 Task: Add Attachment from "Attach a link" to Card Card0000000072 in Board Board0000000018 in Workspace WS0000000006 in Trello. Add Cover Red to Card Card0000000072 in Board Board0000000018 in Workspace WS0000000006 in Trello. Add "Join Card" Button Button0000000072  to Card Card0000000072 in Board Board0000000018 in Workspace WS0000000006 in Trello. Add Description DS0000000072 to Card Card0000000072 in Board Board0000000018 in Workspace WS0000000006 in Trello. Add Comment CM0000000072 to Card Card0000000072 in Board Board0000000018 in Workspace WS0000000006 in Trello
Action: Mouse moved to (350, 396)
Screenshot: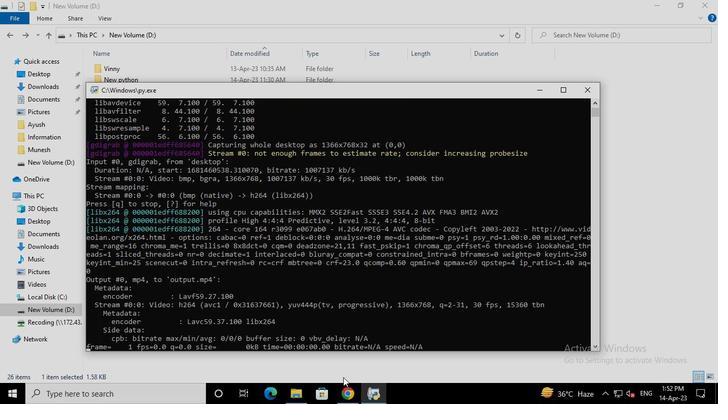 
Action: Mouse pressed left at (350, 396)
Screenshot: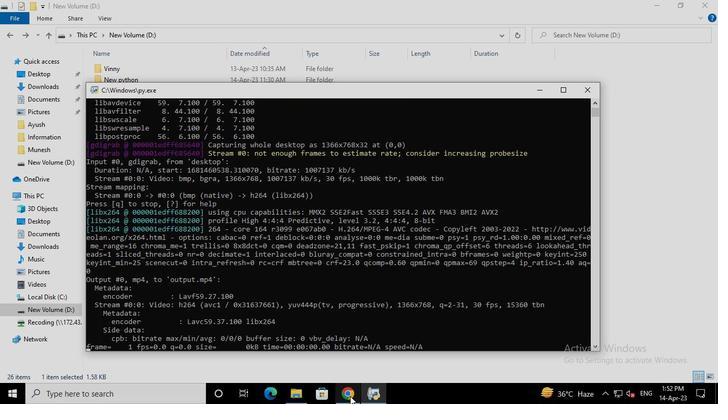 
Action: Mouse moved to (361, 274)
Screenshot: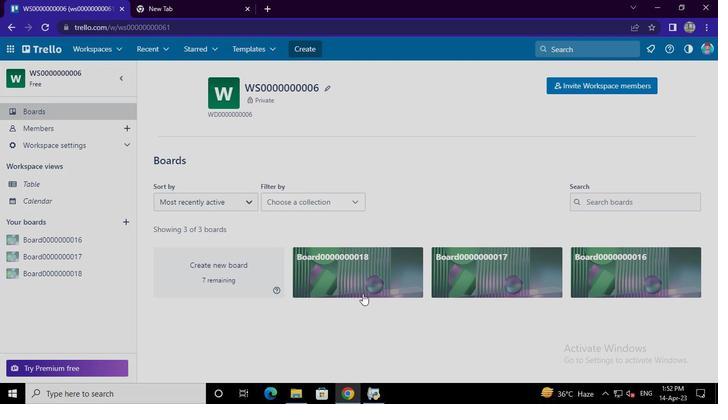 
Action: Mouse pressed left at (361, 274)
Screenshot: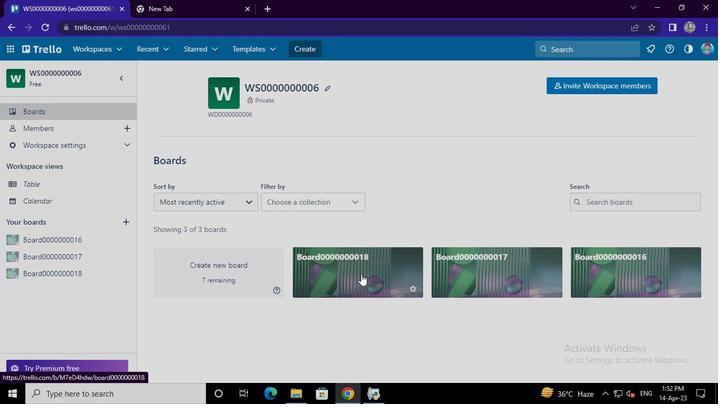 
Action: Mouse moved to (266, 309)
Screenshot: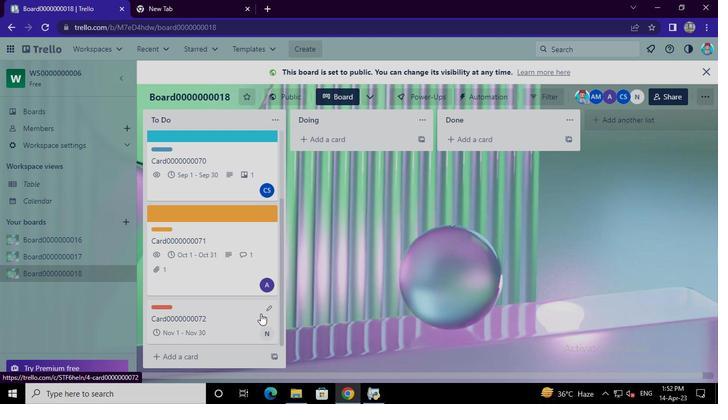 
Action: Mouse pressed left at (266, 309)
Screenshot: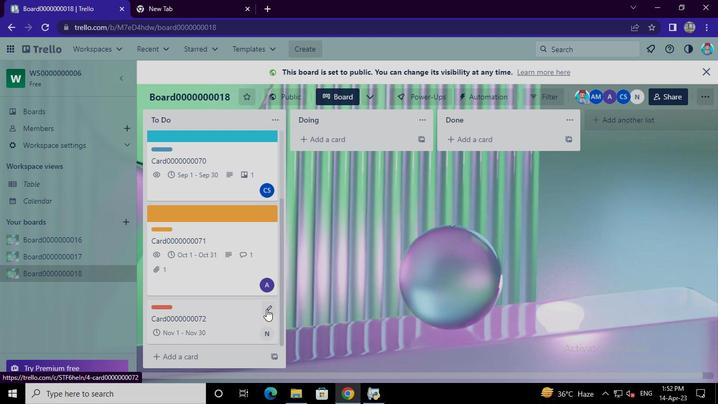 
Action: Mouse moved to (305, 237)
Screenshot: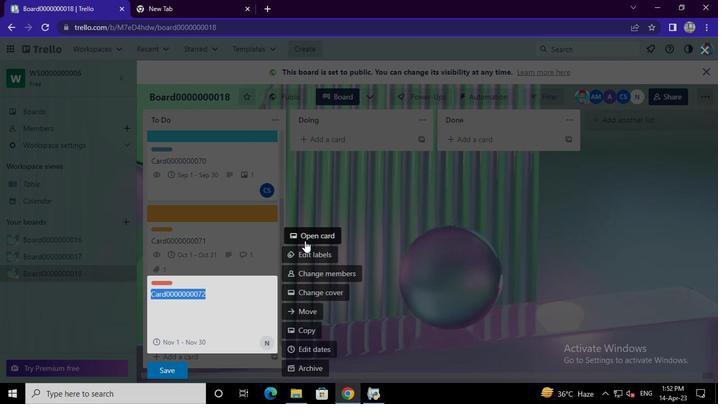 
Action: Mouse pressed left at (305, 237)
Screenshot: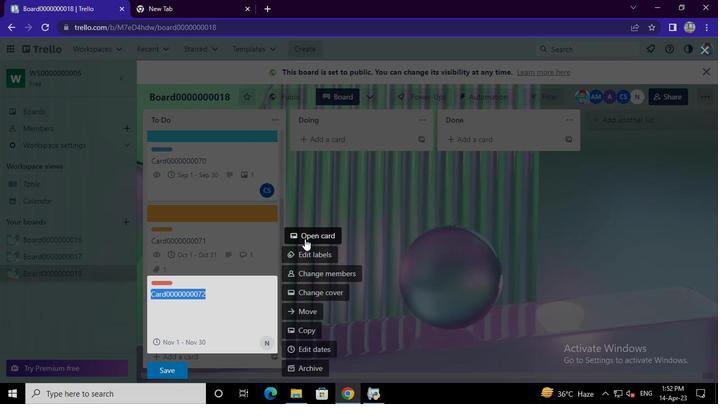 
Action: Mouse moved to (478, 255)
Screenshot: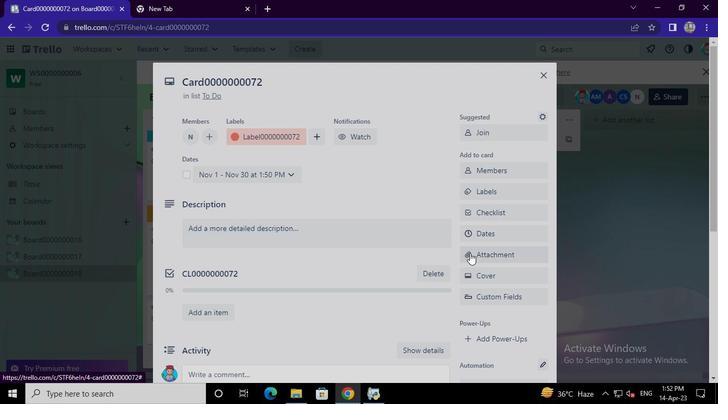 
Action: Mouse pressed left at (478, 255)
Screenshot: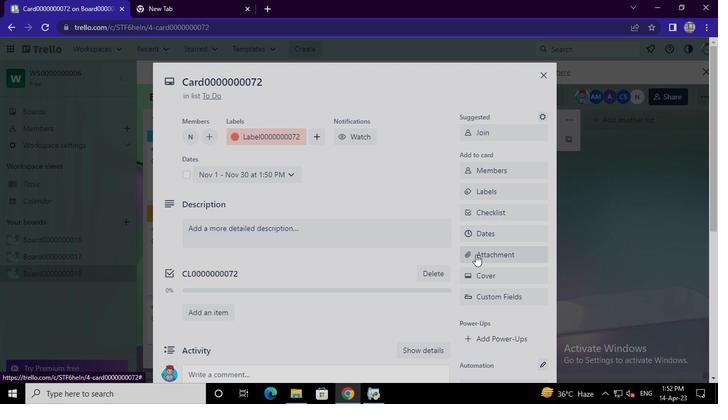 
Action: Mouse moved to (495, 223)
Screenshot: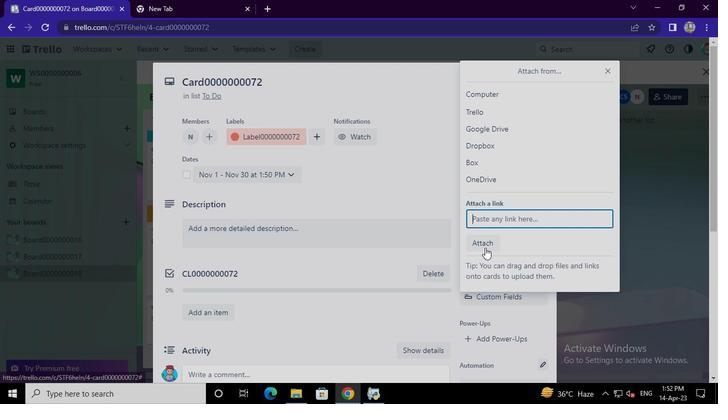 
Action: Mouse pressed left at (495, 223)
Screenshot: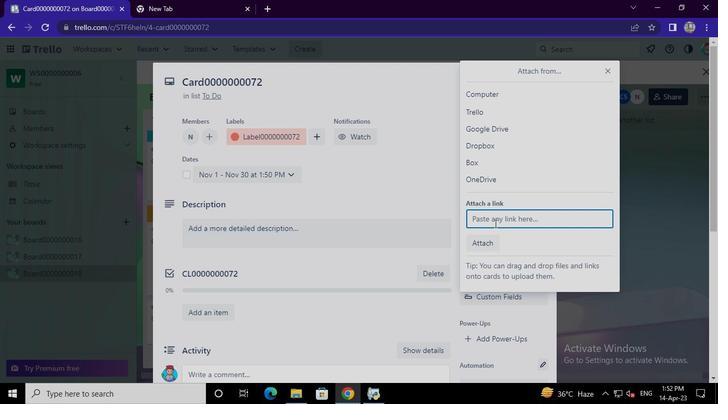 
Action: Mouse moved to (502, 219)
Screenshot: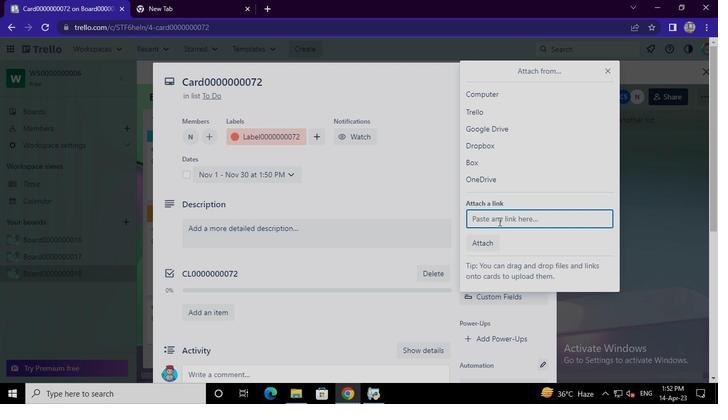 
Action: Keyboard Key.ctrl_l
Screenshot: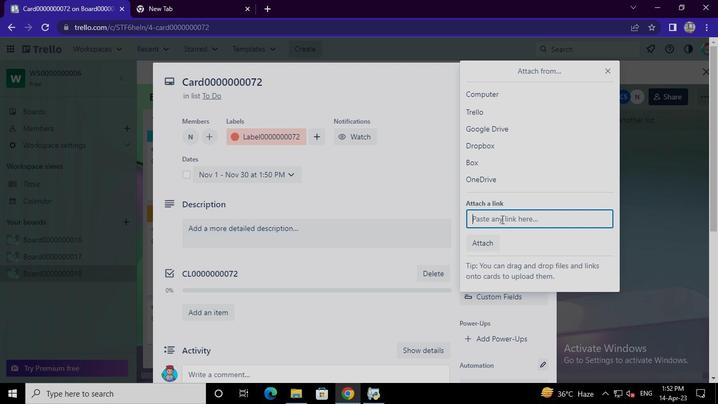 
Action: Keyboard \x16
Screenshot: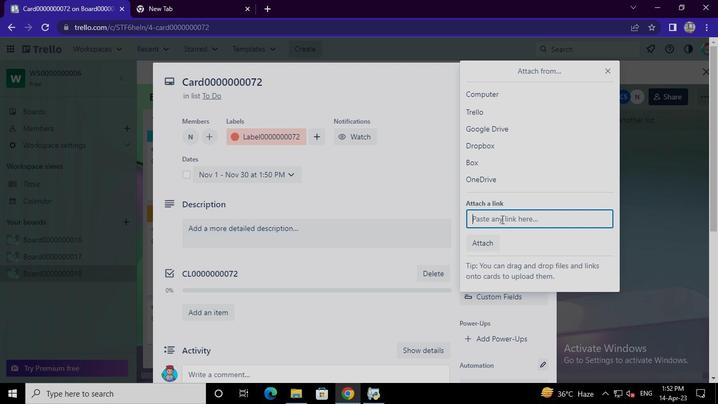 
Action: Mouse moved to (489, 282)
Screenshot: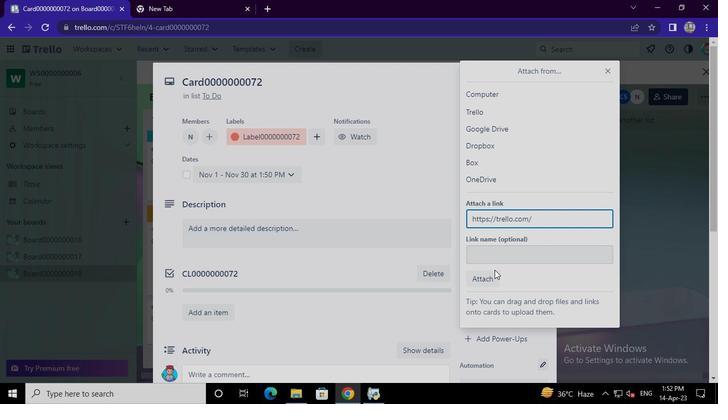 
Action: Mouse pressed left at (489, 282)
Screenshot: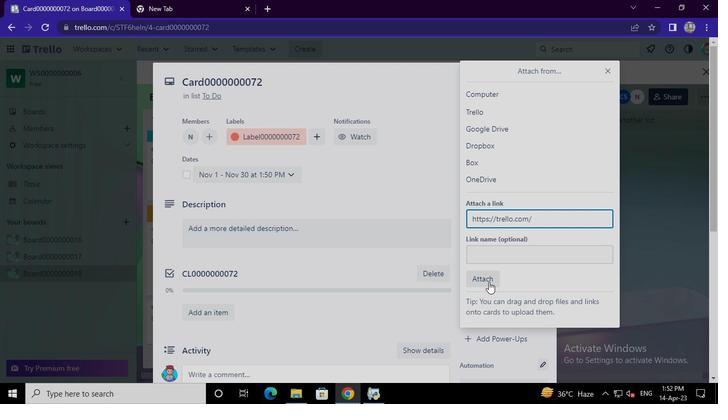 
Action: Mouse moved to (489, 279)
Screenshot: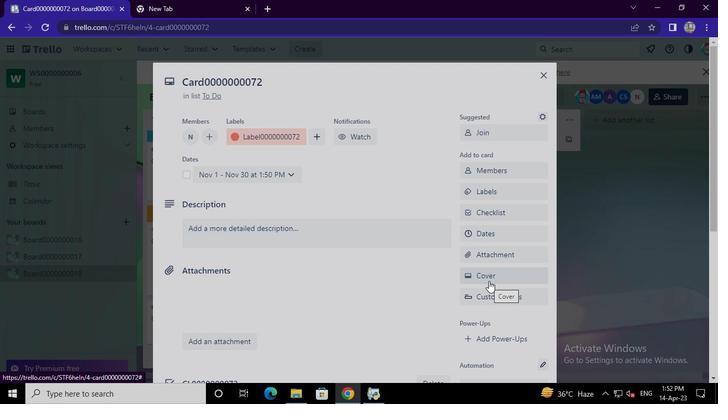 
Action: Mouse pressed left at (489, 279)
Screenshot: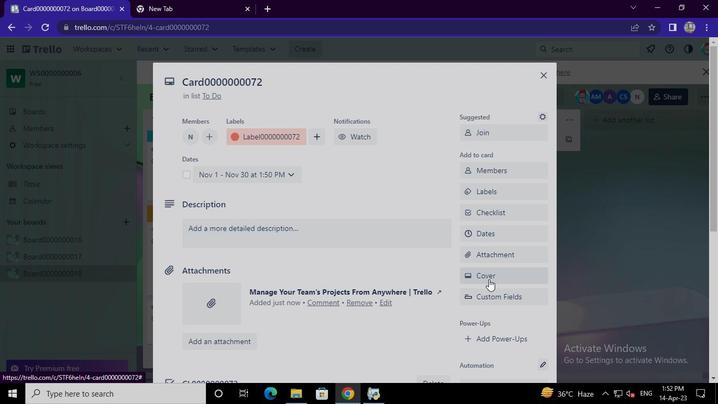 
Action: Mouse moved to (568, 167)
Screenshot: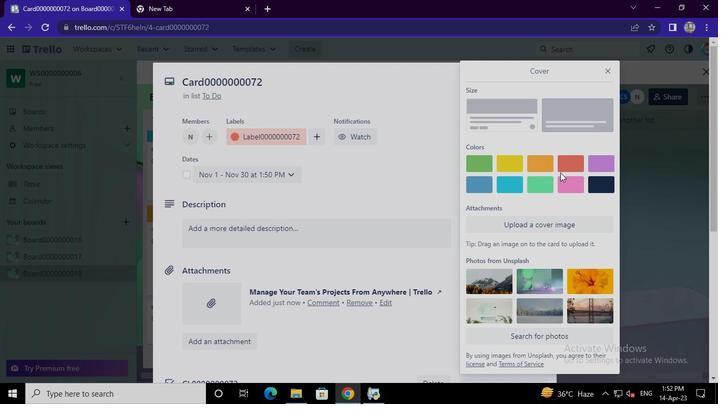 
Action: Mouse pressed left at (568, 167)
Screenshot: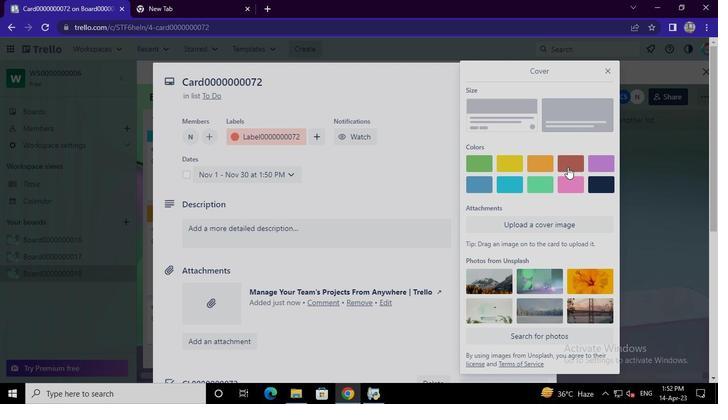 
Action: Mouse moved to (609, 69)
Screenshot: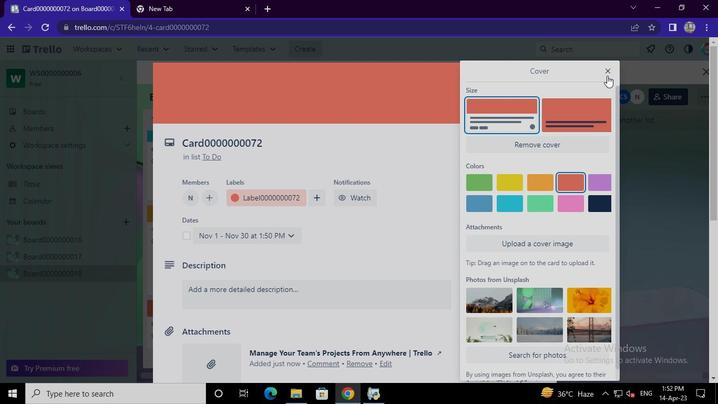 
Action: Mouse pressed left at (609, 69)
Screenshot: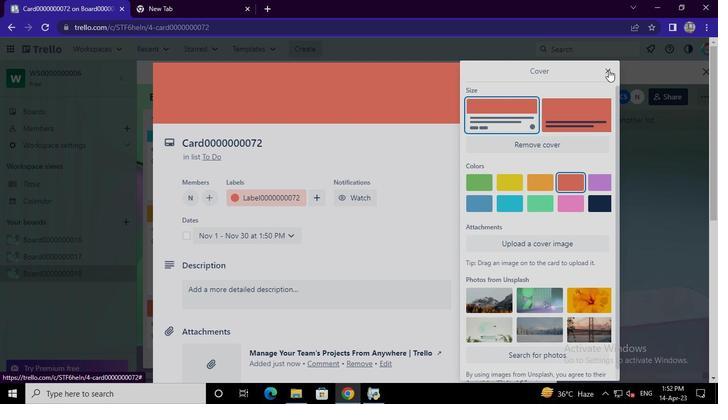 
Action: Mouse moved to (490, 282)
Screenshot: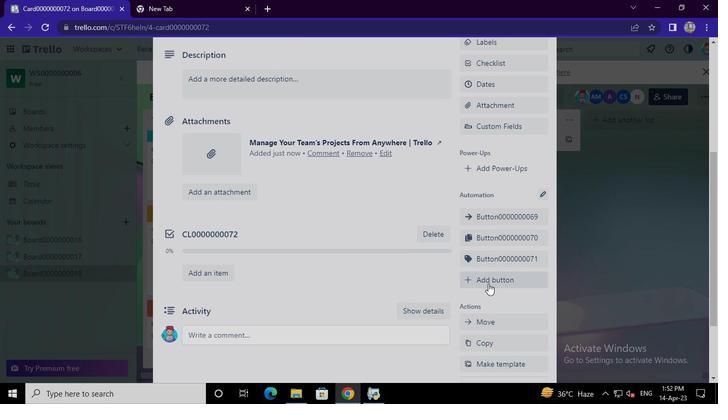 
Action: Mouse pressed left at (490, 282)
Screenshot: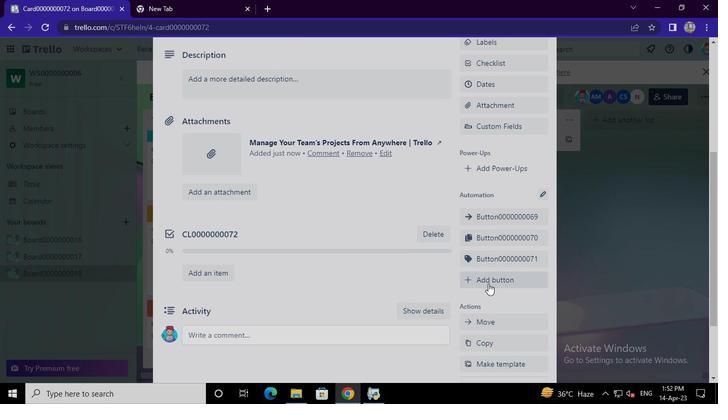 
Action: Mouse moved to (511, 185)
Screenshot: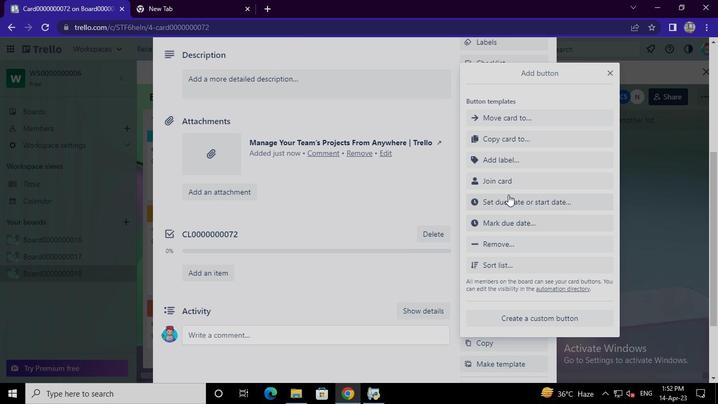 
Action: Mouse pressed left at (511, 185)
Screenshot: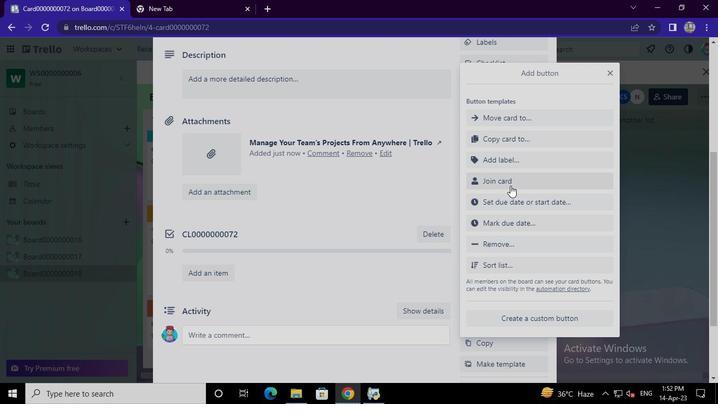 
Action: Mouse moved to (514, 136)
Screenshot: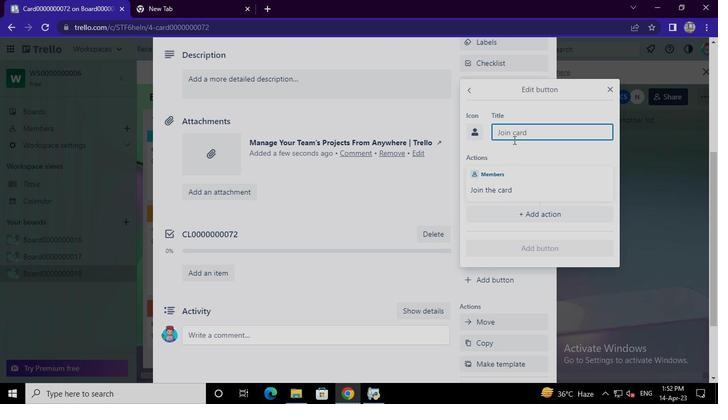 
Action: Mouse pressed left at (514, 136)
Screenshot: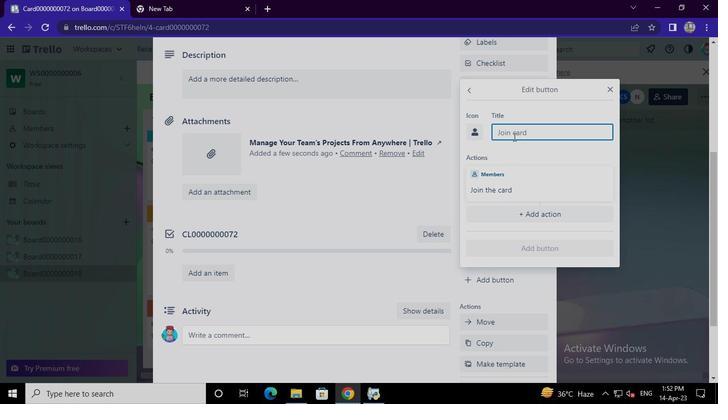 
Action: Mouse moved to (514, 133)
Screenshot: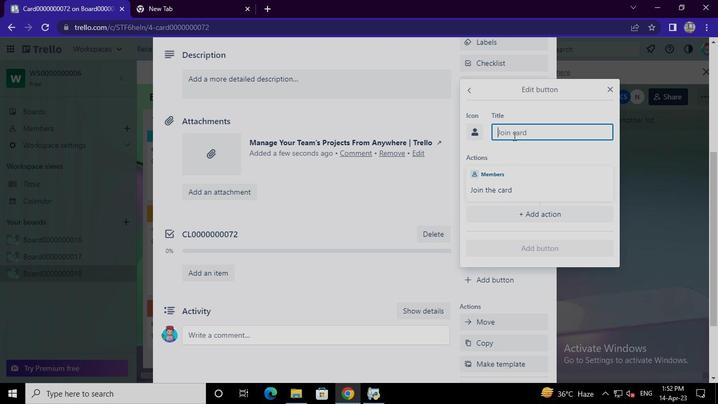 
Action: Keyboard Key.shift
Screenshot: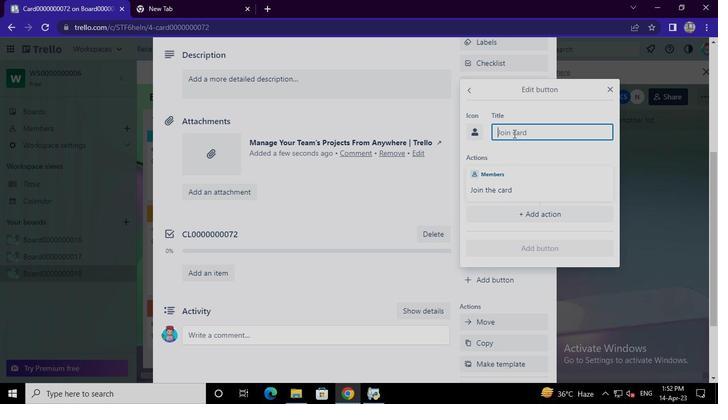 
Action: Keyboard B
Screenshot: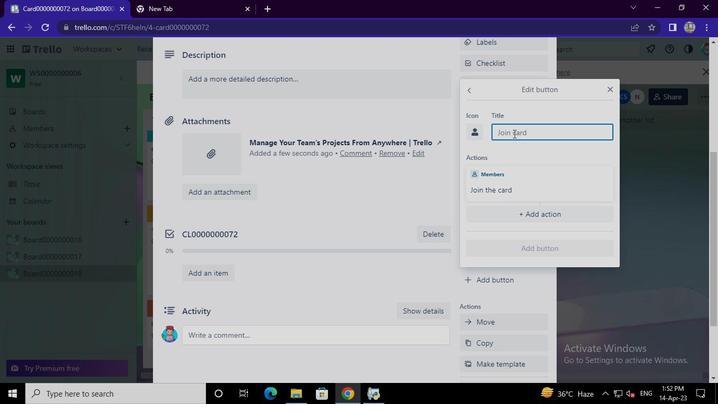 
Action: Keyboard u
Screenshot: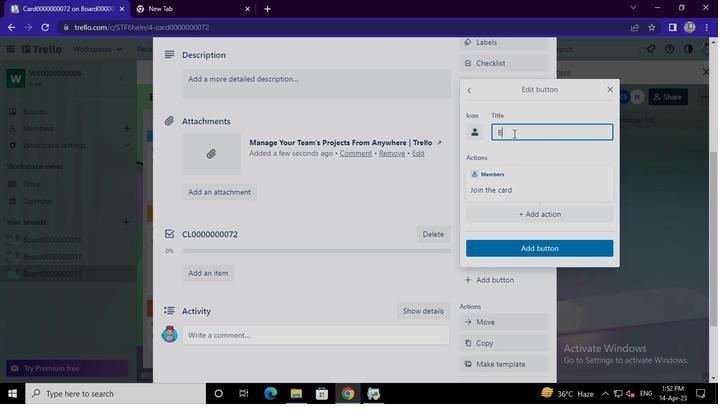 
Action: Keyboard t
Screenshot: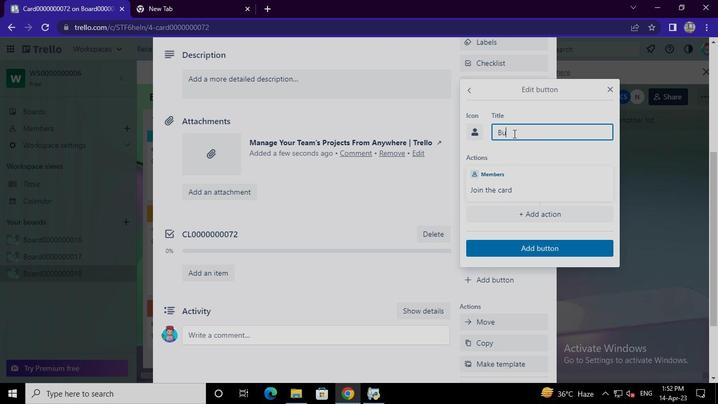 
Action: Keyboard t
Screenshot: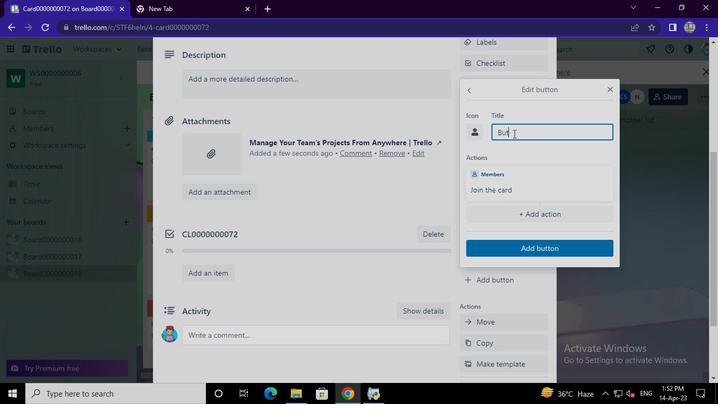 
Action: Keyboard o
Screenshot: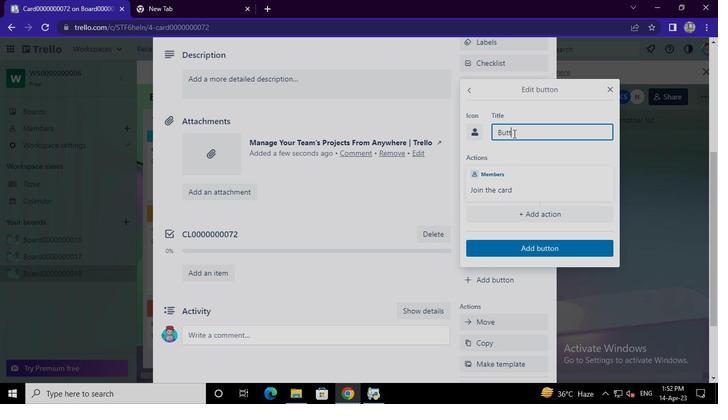 
Action: Keyboard m
Screenshot: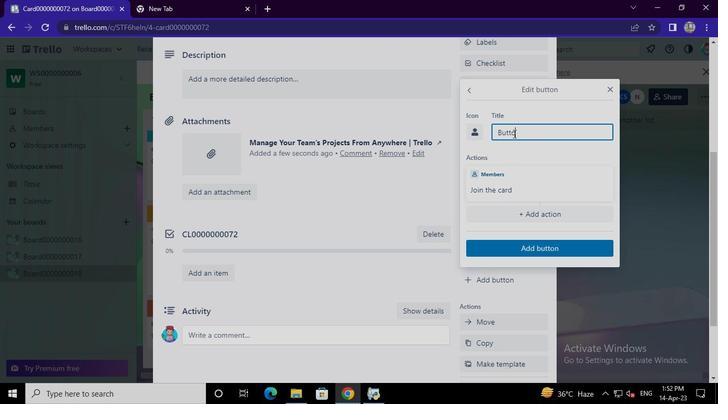 
Action: Keyboard Key.backspace
Screenshot: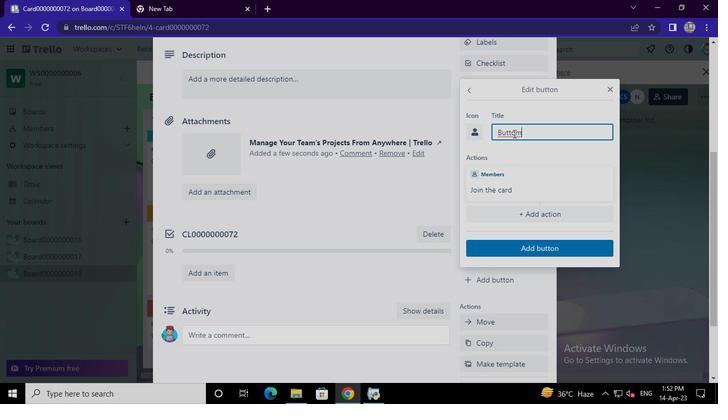 
Action: Keyboard n
Screenshot: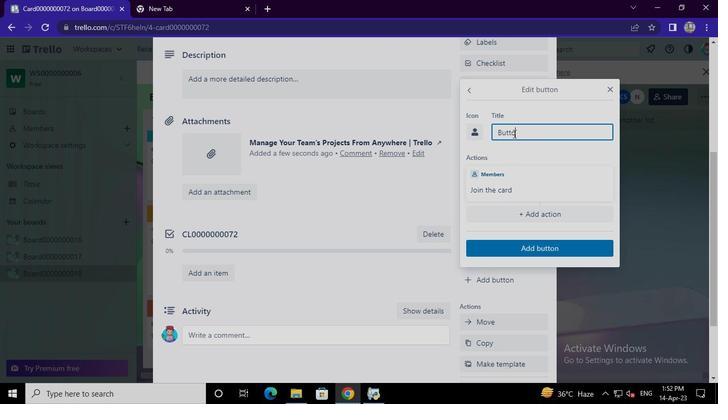 
Action: Keyboard <96>
Screenshot: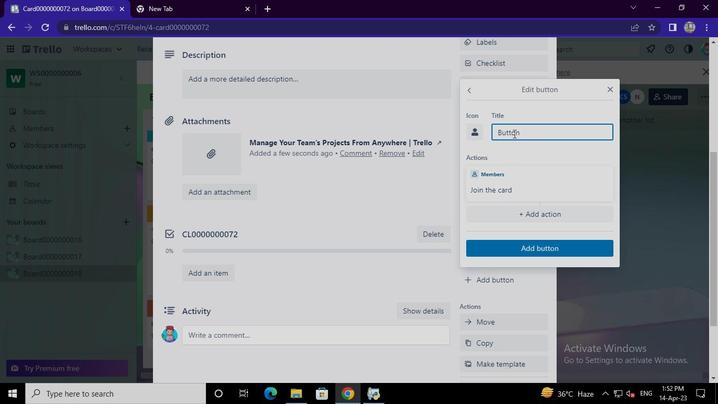 
Action: Keyboard <96>
Screenshot: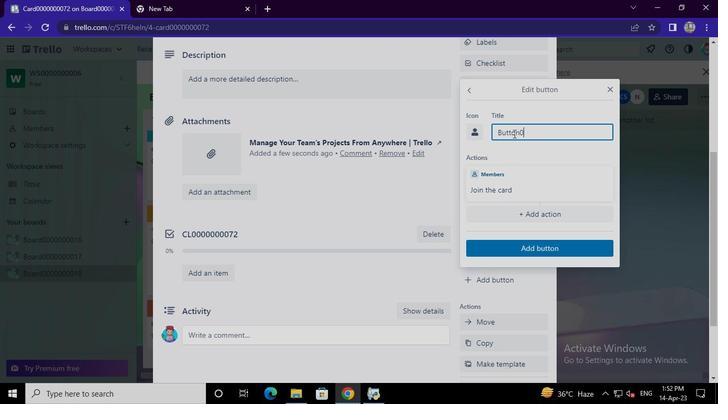 
Action: Keyboard <96>
Screenshot: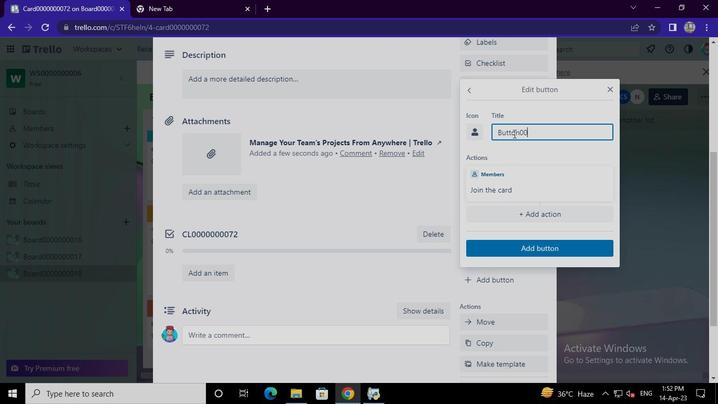 
Action: Keyboard <96>
Screenshot: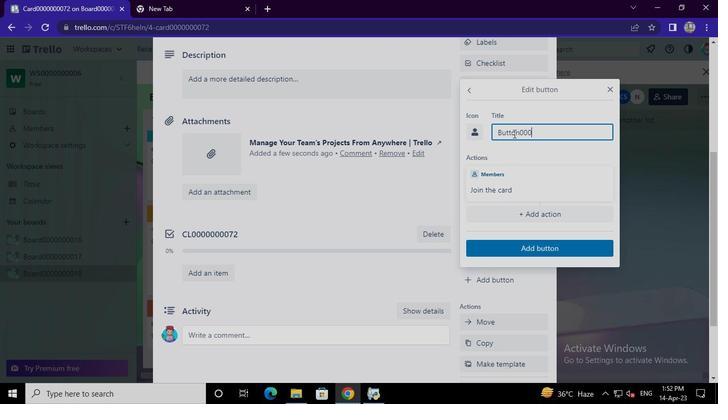 
Action: Keyboard <96>
Screenshot: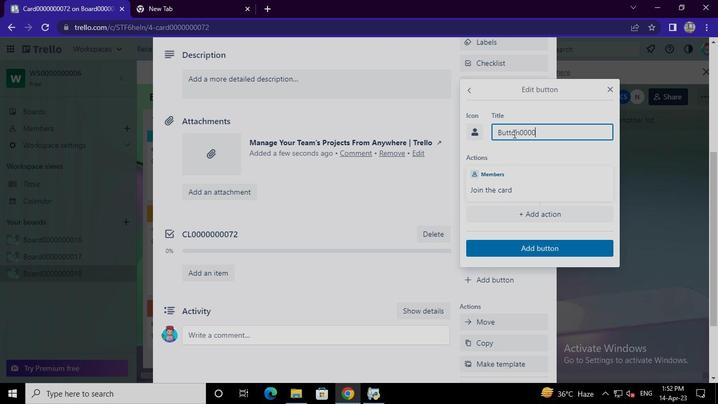 
Action: Keyboard <96>
Screenshot: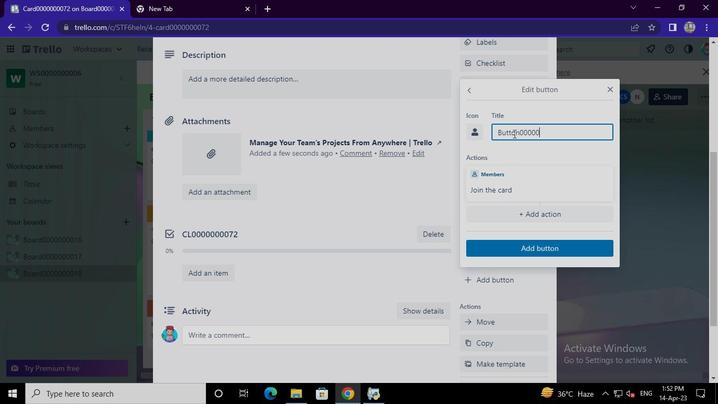 
Action: Keyboard <96>
Screenshot: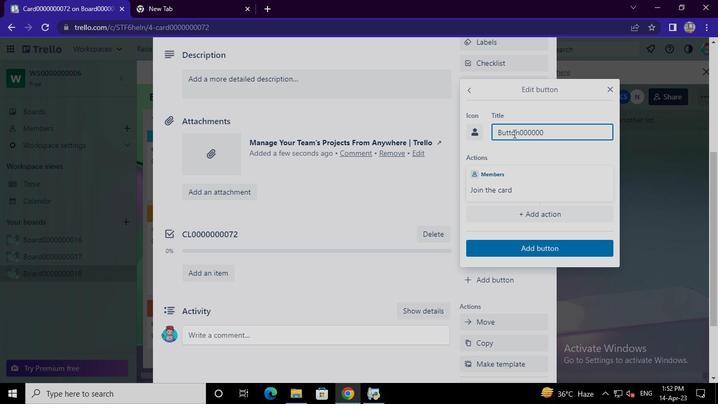 
Action: Keyboard <96>
Screenshot: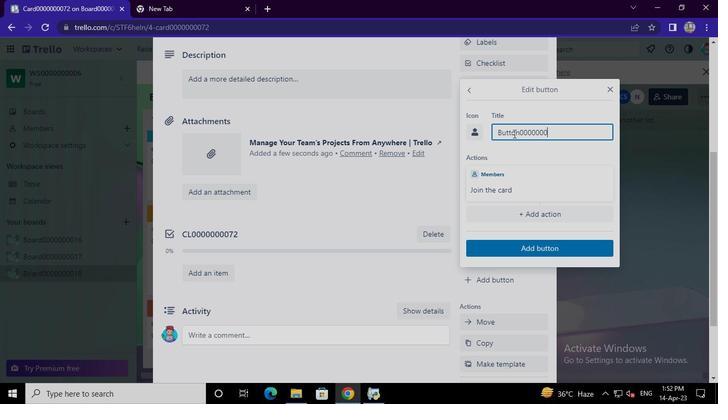 
Action: Keyboard <103>
Screenshot: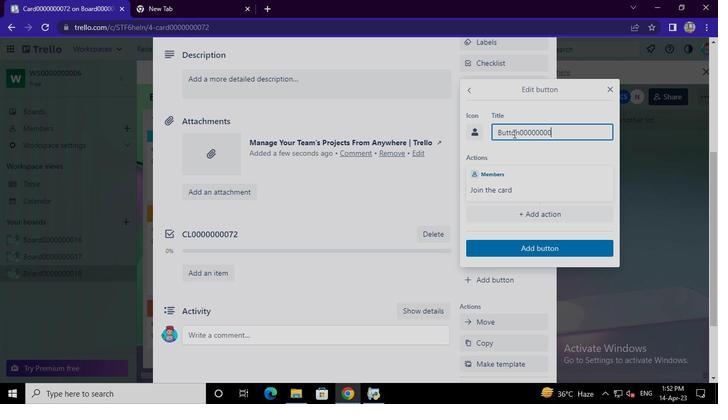 
Action: Keyboard <98>
Screenshot: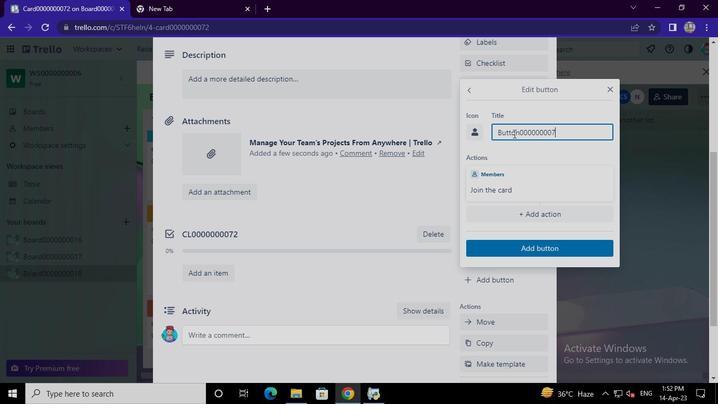 
Action: Mouse moved to (529, 244)
Screenshot: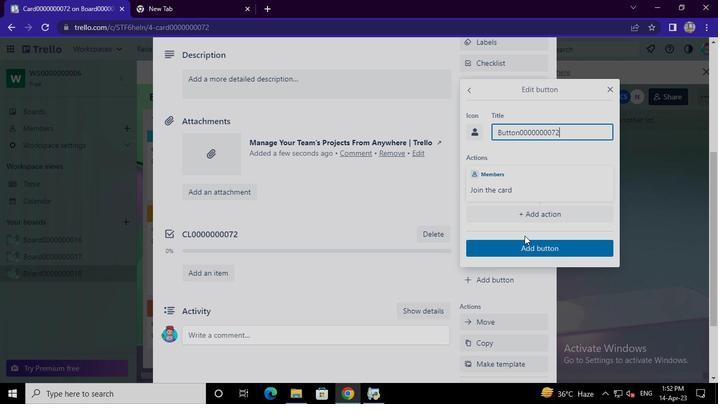 
Action: Mouse pressed left at (529, 244)
Screenshot: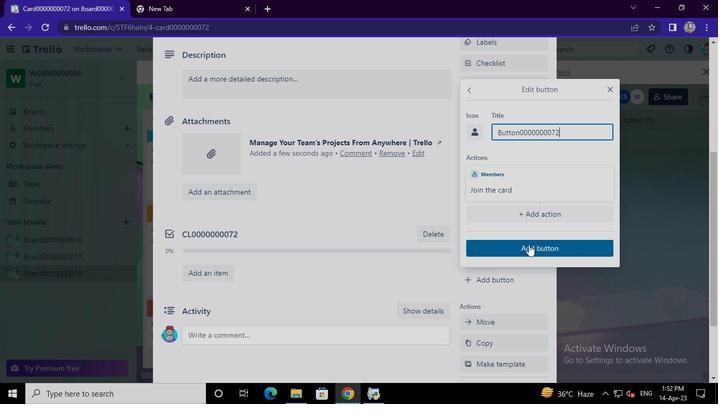 
Action: Mouse moved to (276, 136)
Screenshot: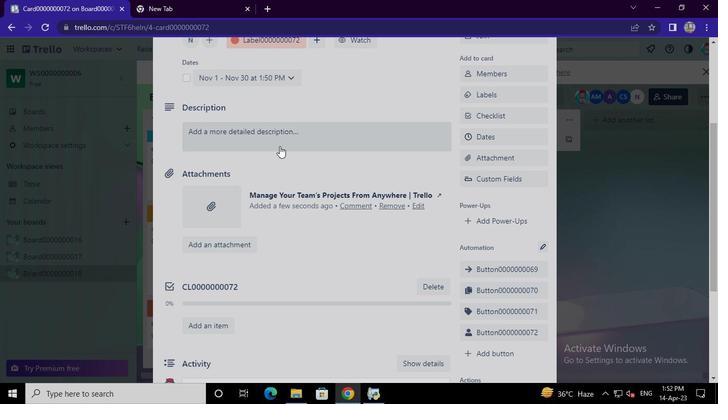 
Action: Mouse pressed left at (276, 136)
Screenshot: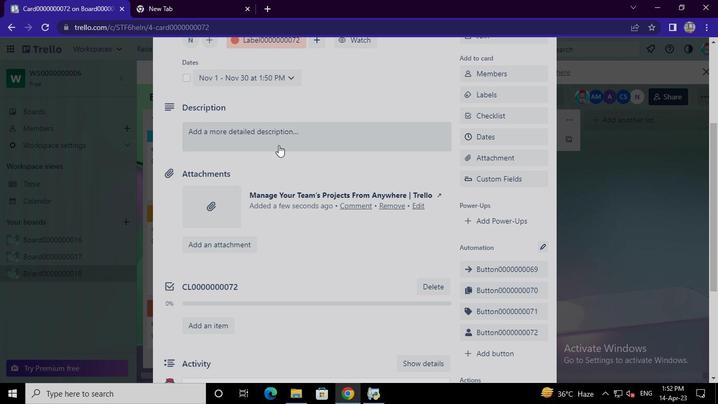 
Action: Mouse moved to (273, 165)
Screenshot: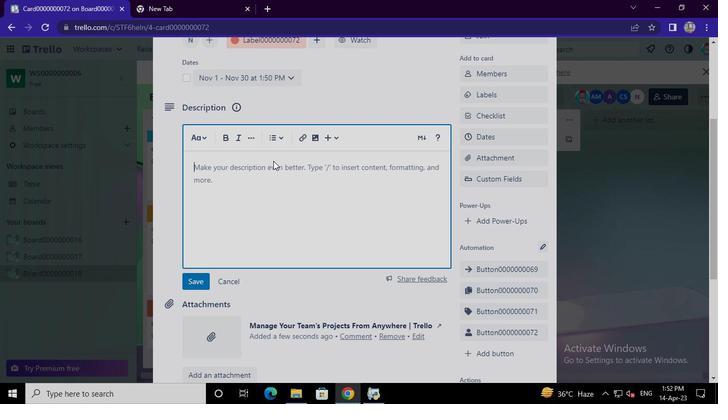 
Action: Mouse pressed left at (273, 165)
Screenshot: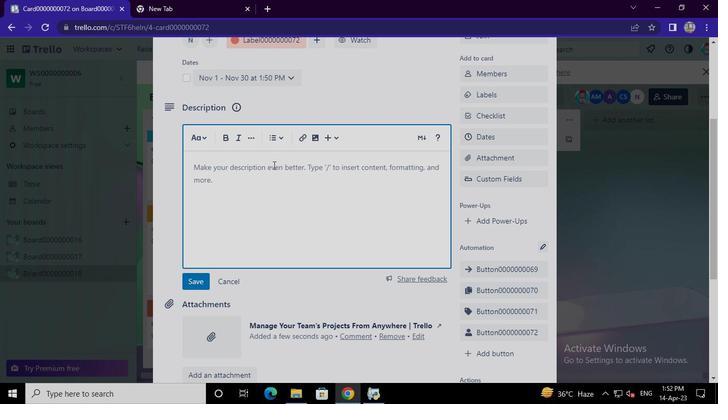 
Action: Keyboard Key.shift
Screenshot: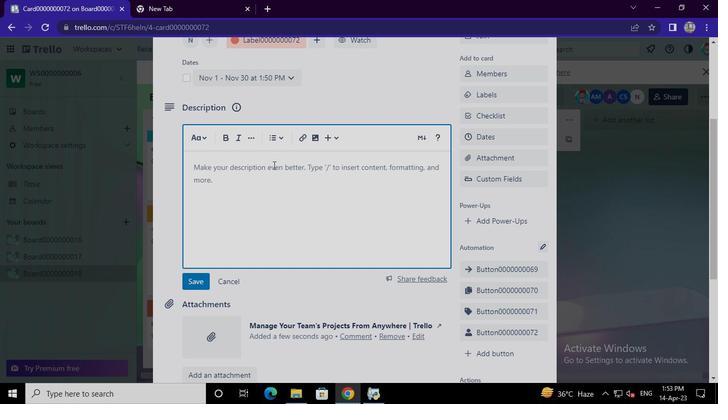 
Action: Keyboard D
Screenshot: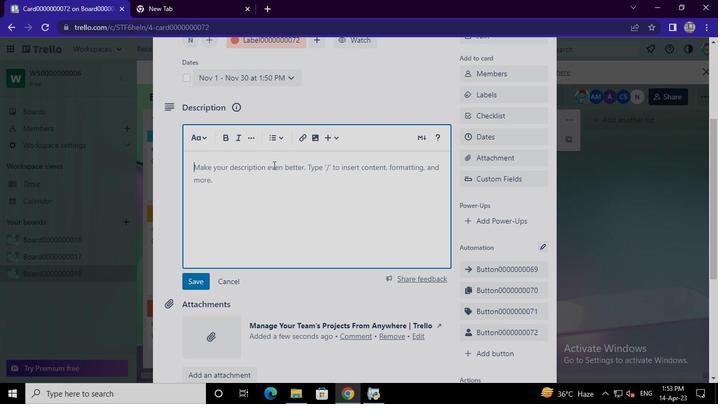 
Action: Keyboard S
Screenshot: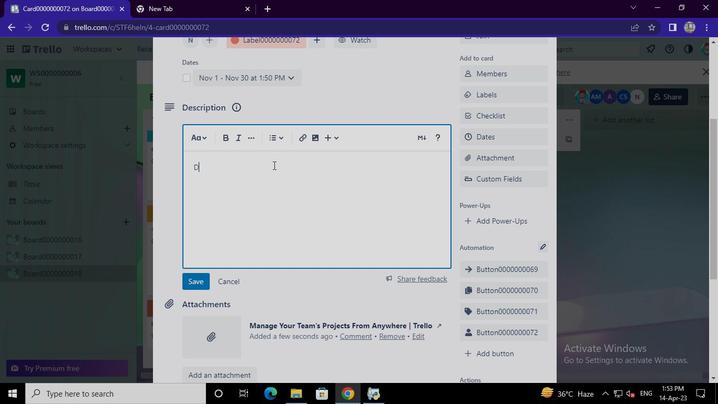 
Action: Keyboard <96>
Screenshot: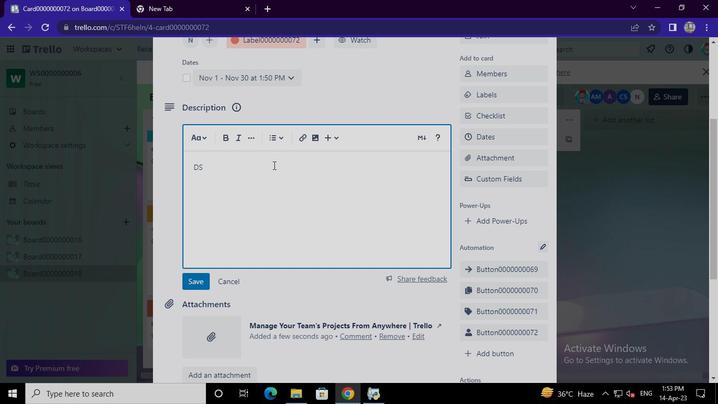 
Action: Keyboard <96>
Screenshot: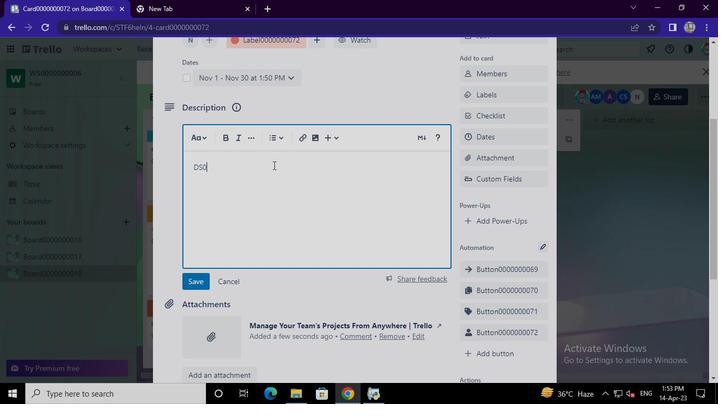 
Action: Keyboard <96>
Screenshot: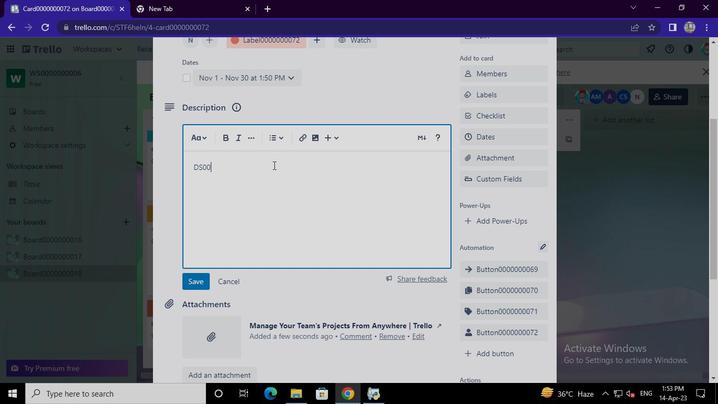 
Action: Keyboard <96>
Screenshot: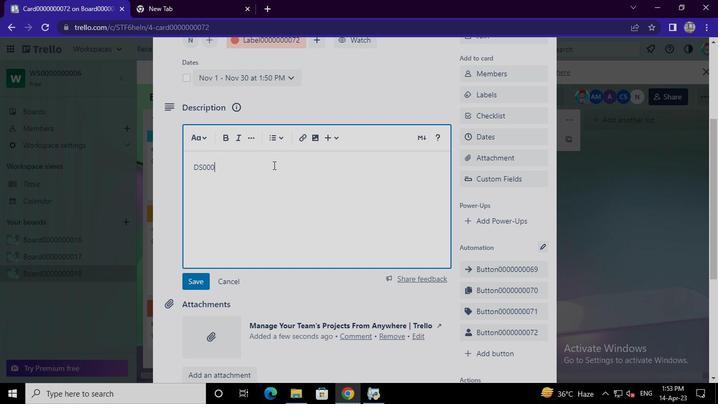 
Action: Keyboard <96>
Screenshot: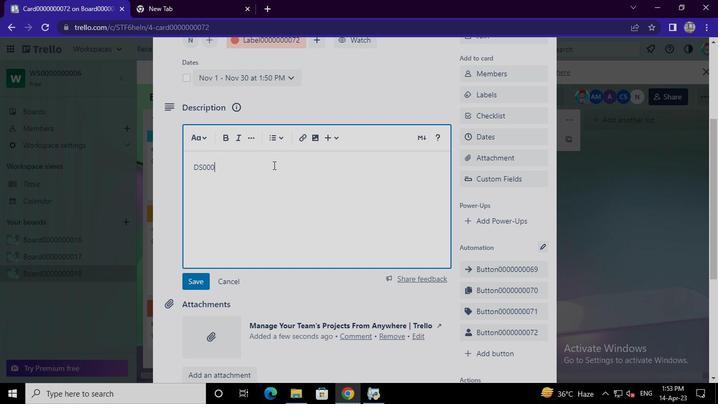 
Action: Keyboard <96>
Screenshot: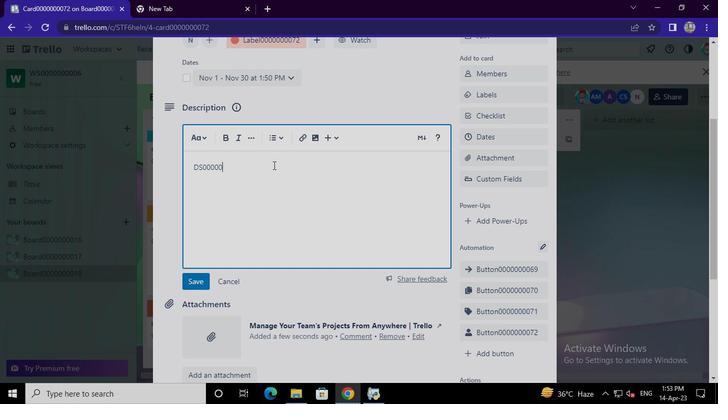 
Action: Keyboard <96>
Screenshot: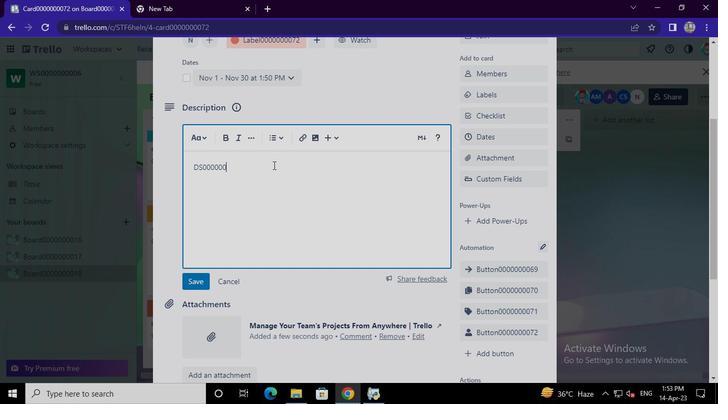 
Action: Keyboard <96>
Screenshot: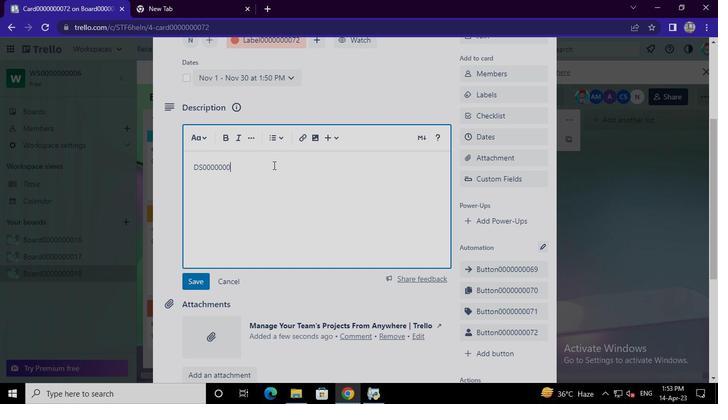 
Action: Keyboard <103>
Screenshot: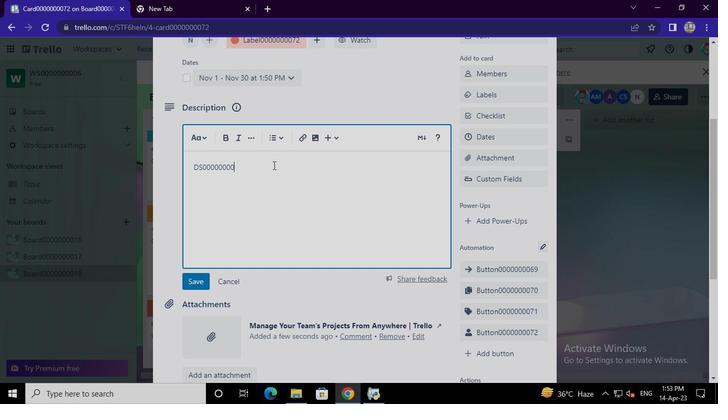 
Action: Keyboard <98>
Screenshot: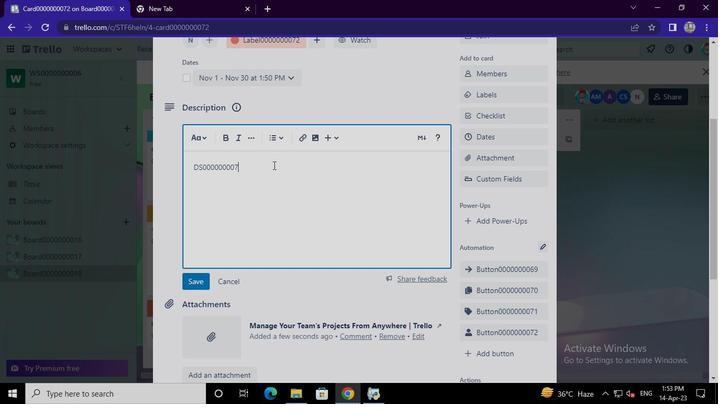 
Action: Mouse moved to (197, 278)
Screenshot: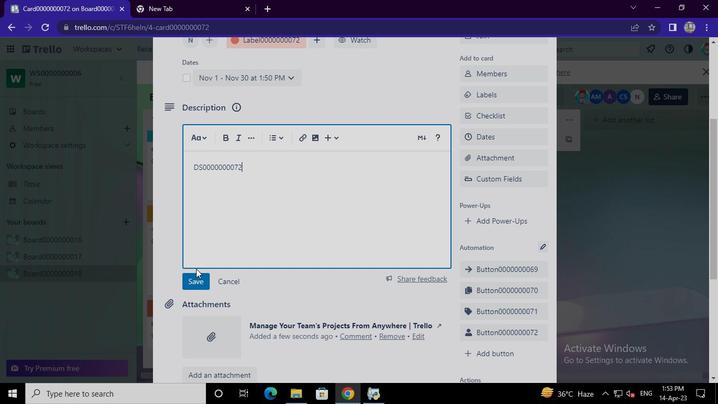 
Action: Mouse pressed left at (197, 278)
Screenshot: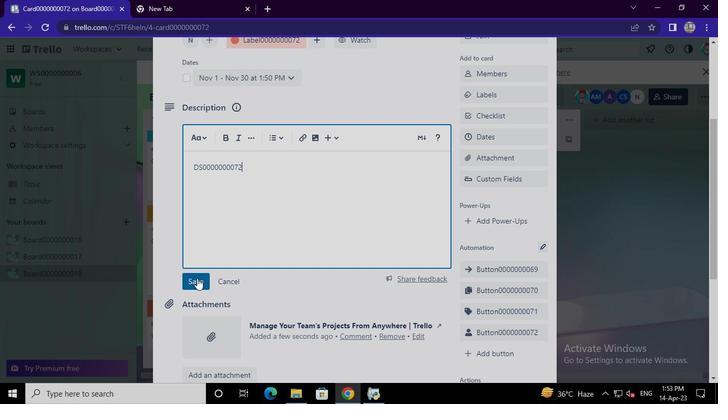 
Action: Mouse moved to (208, 268)
Screenshot: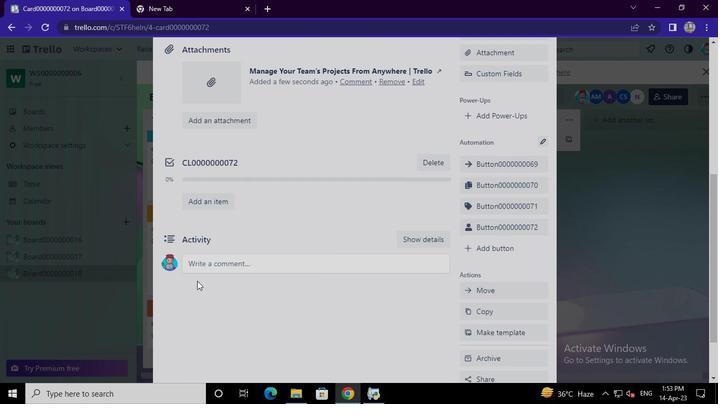 
Action: Mouse pressed left at (208, 268)
Screenshot: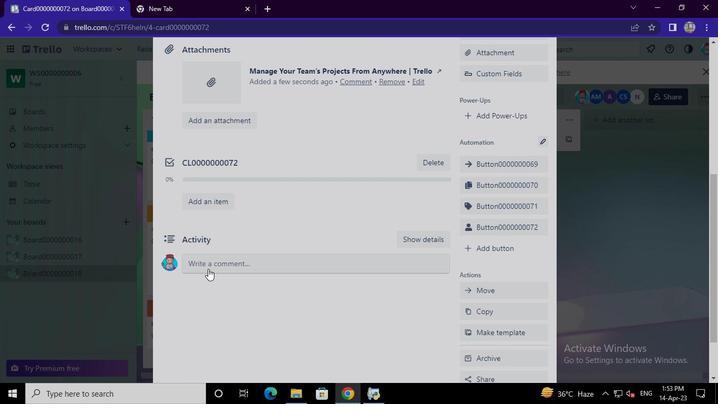 
Action: Mouse moved to (209, 265)
Screenshot: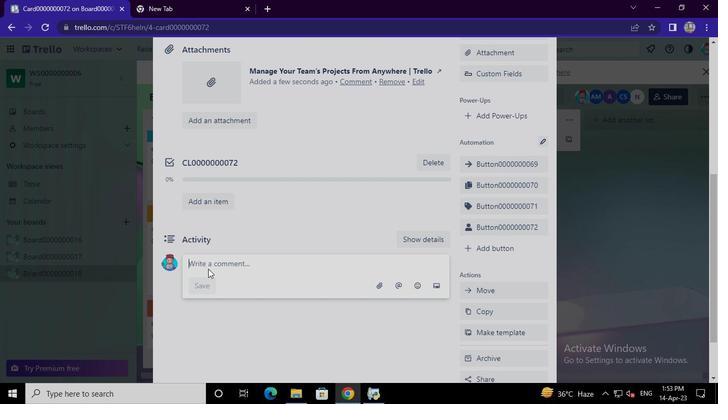 
Action: Mouse pressed left at (209, 265)
Screenshot: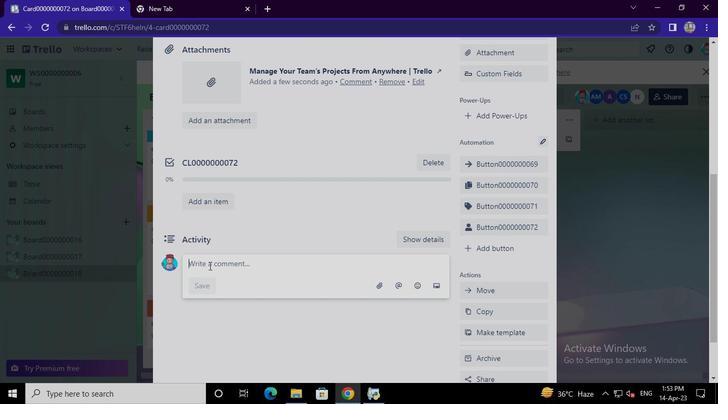 
Action: Mouse moved to (209, 265)
Screenshot: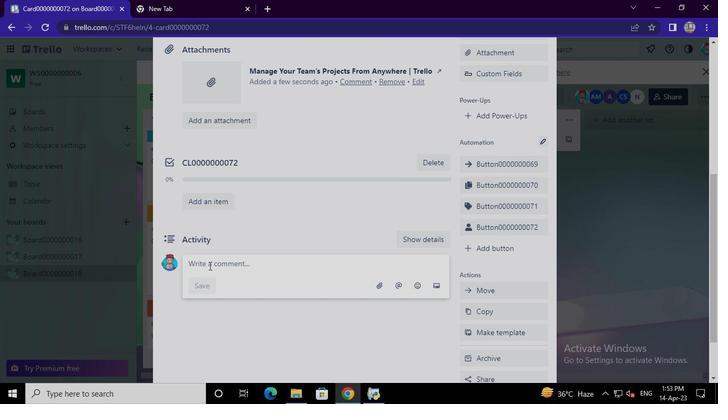 
Action: Keyboard Key.shift
Screenshot: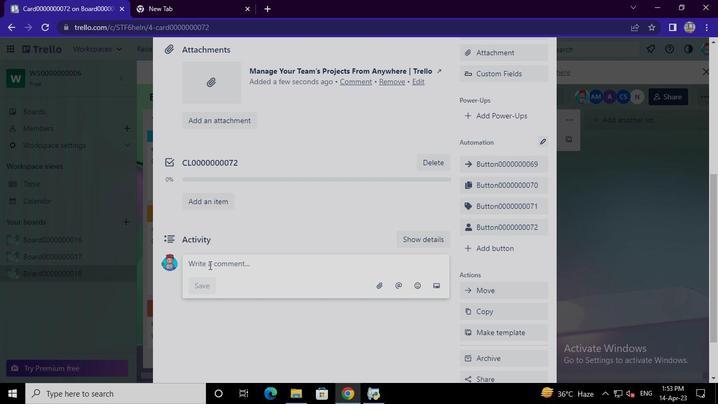 
Action: Keyboard Key.shift
Screenshot: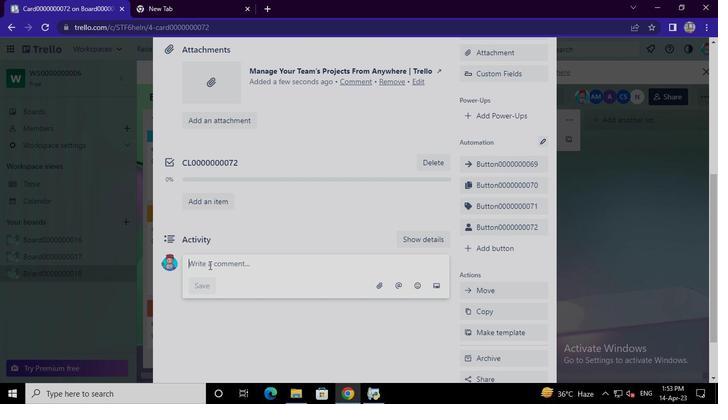 
Action: Keyboard Key.shift
Screenshot: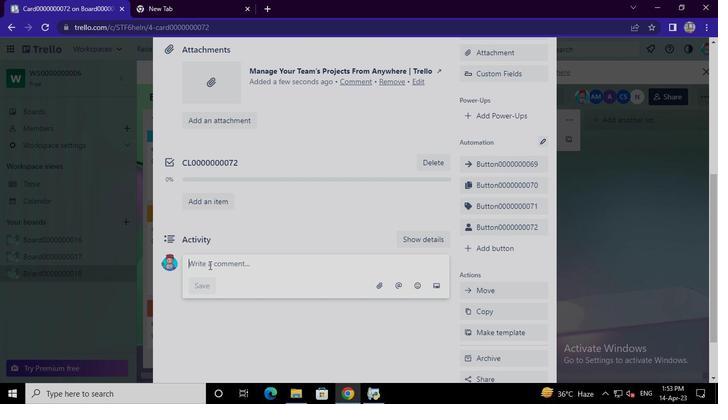
Action: Keyboard Key.shift
Screenshot: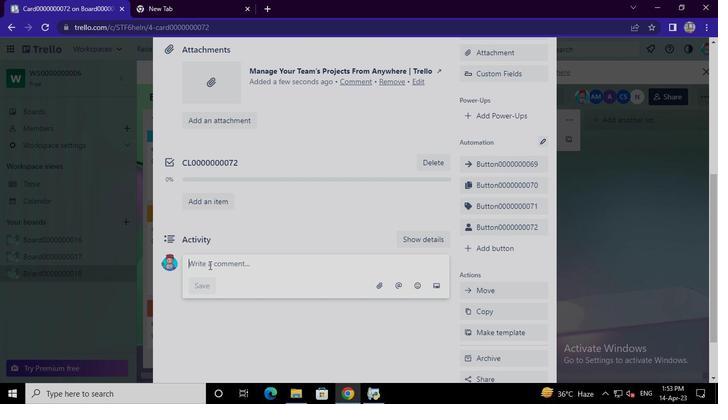 
Action: Keyboard Key.shift
Screenshot: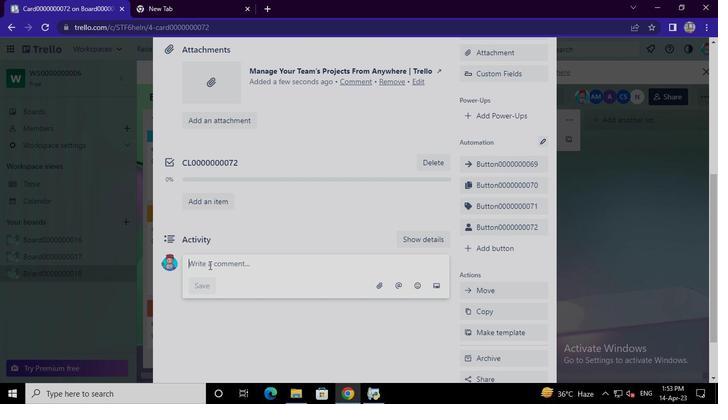 
Action: Keyboard Key.shift
Screenshot: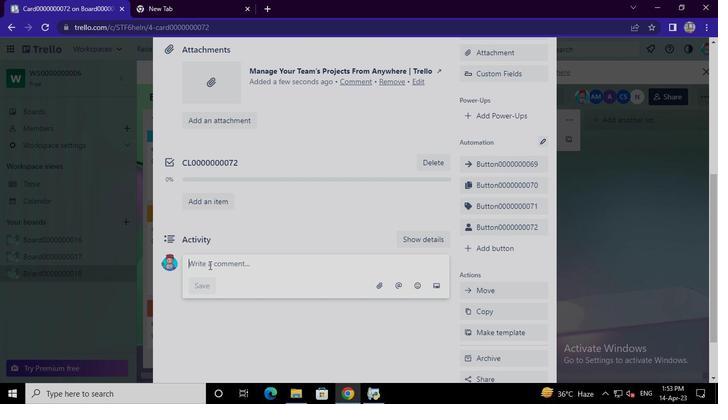
Action: Keyboard Key.shift
Screenshot: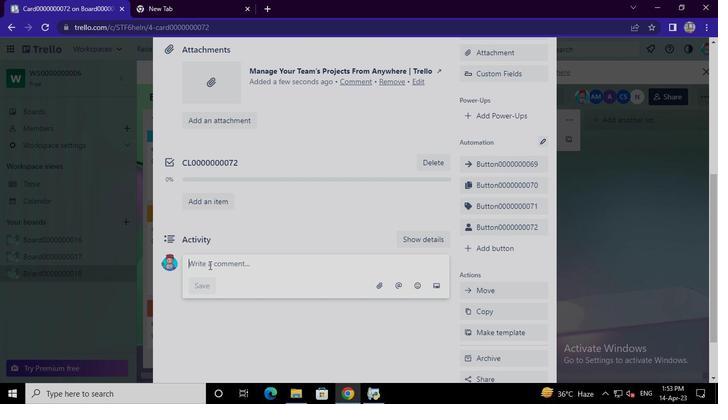 
Action: Keyboard Key.shift
Screenshot: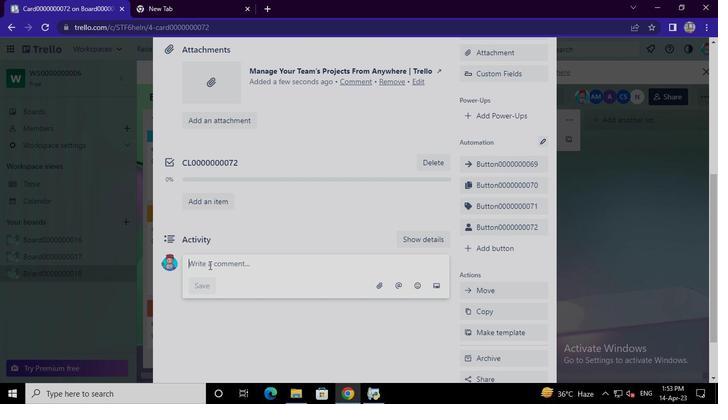 
Action: Keyboard Key.shift
Screenshot: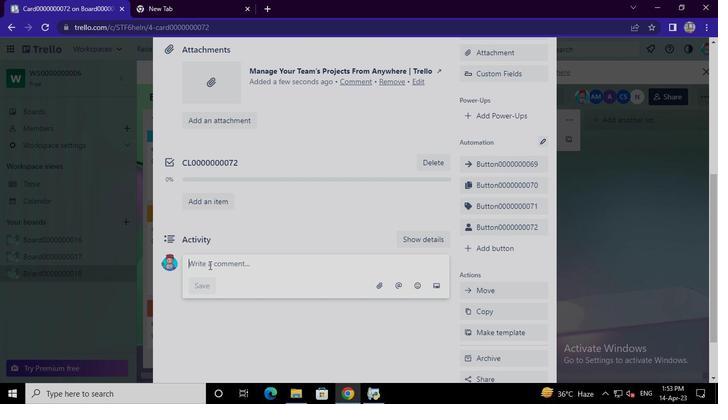 
Action: Keyboard Key.shift
Screenshot: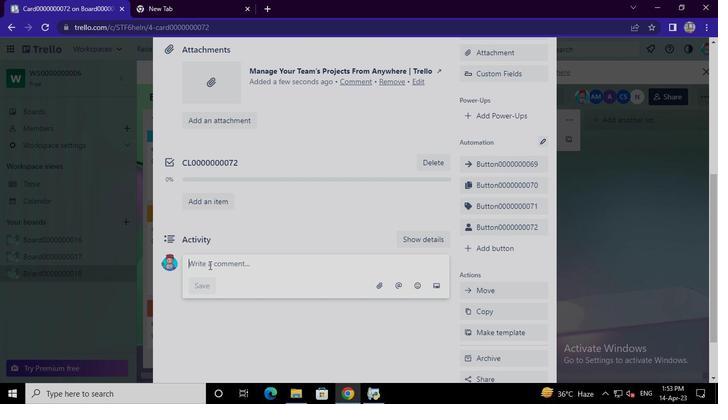 
Action: Keyboard Key.shift
Screenshot: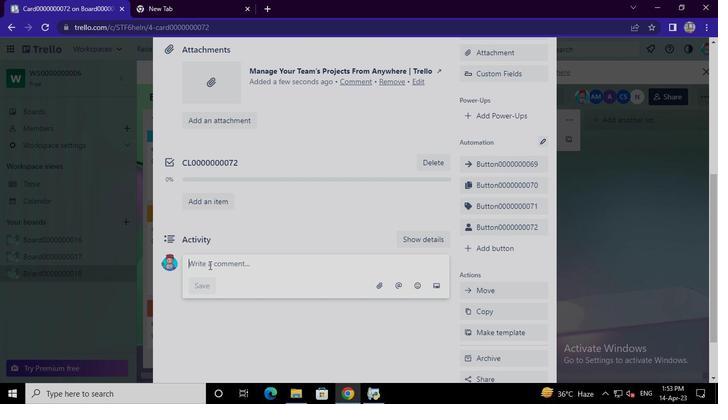 
Action: Keyboard Key.shift
Screenshot: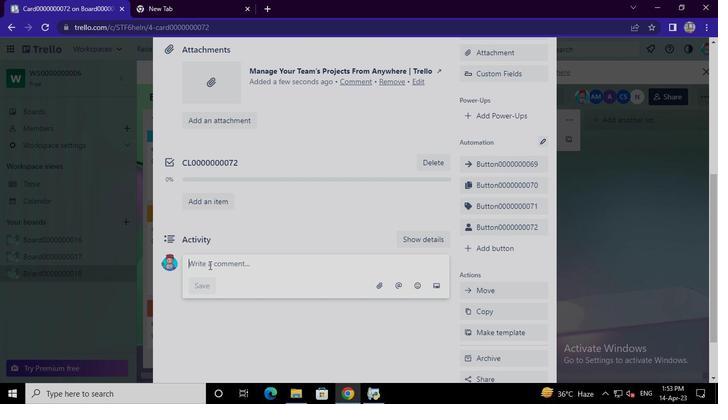 
Action: Keyboard Key.shift
Screenshot: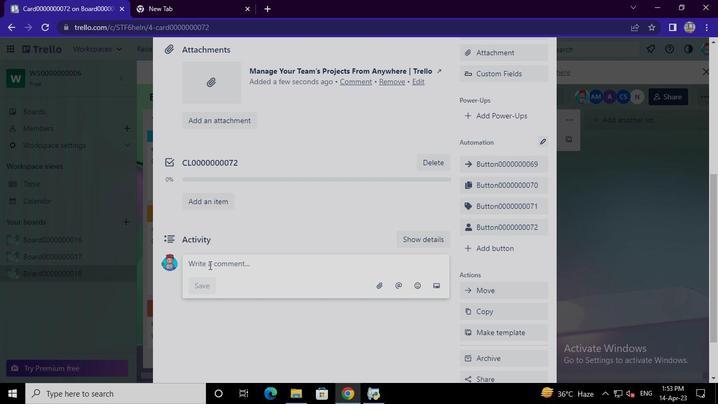
Action: Keyboard Key.shift
Screenshot: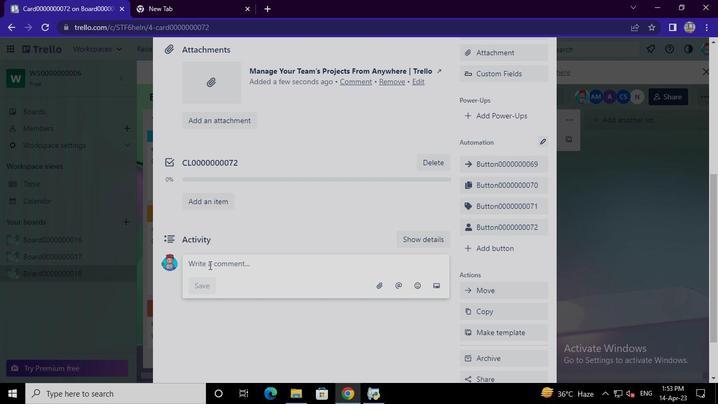 
Action: Keyboard Key.shift
Screenshot: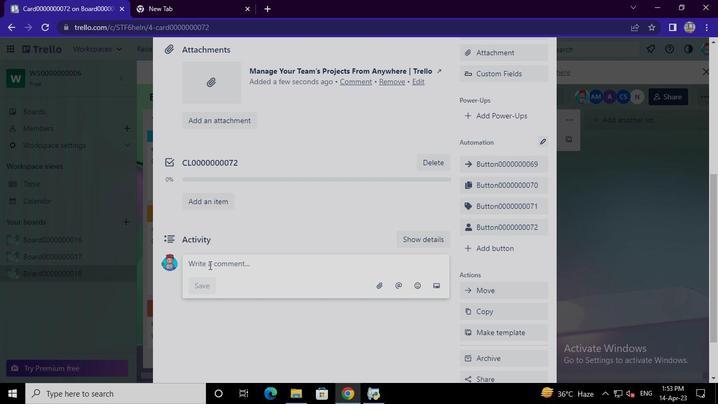 
Action: Keyboard Key.shift
Screenshot: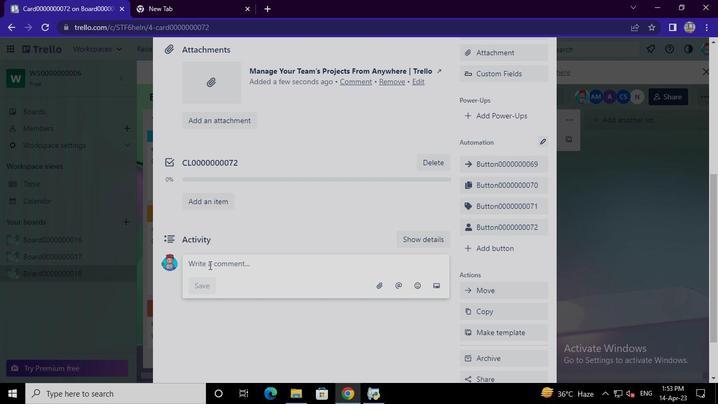 
Action: Keyboard Key.shift
Screenshot: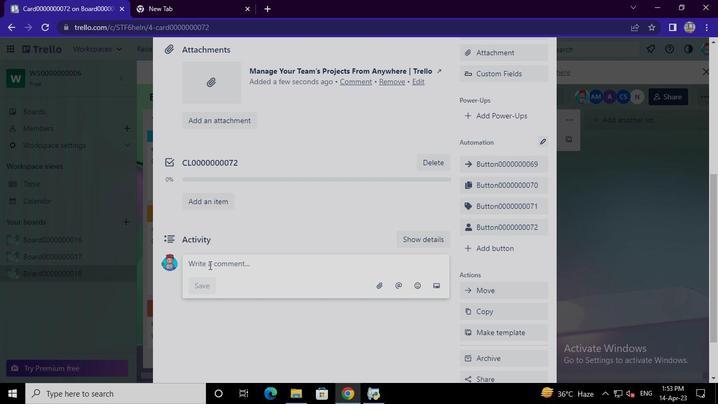 
Action: Keyboard Key.shift
Screenshot: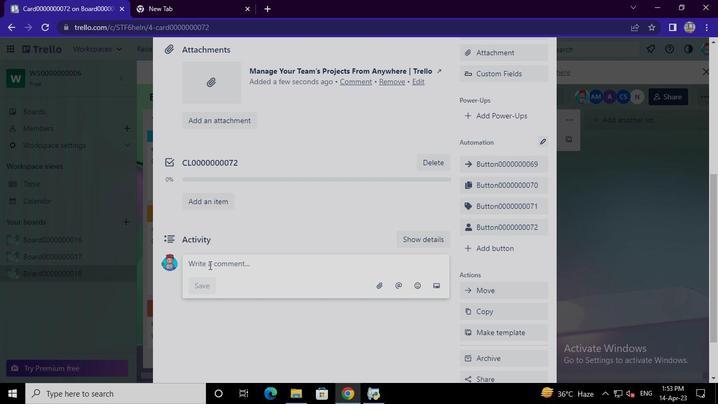 
Action: Keyboard Key.shift
Screenshot: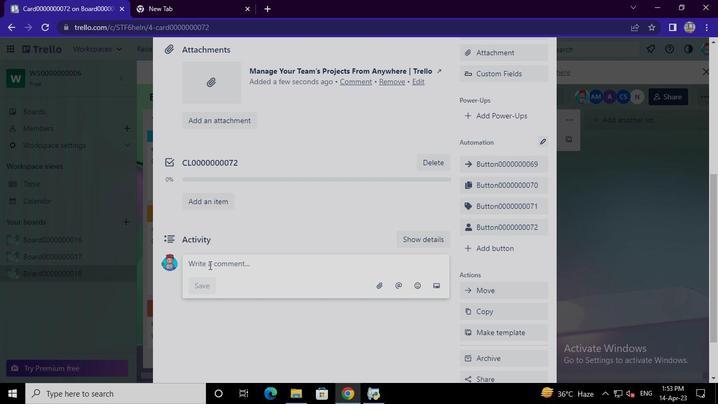 
Action: Keyboard Key.shift
Screenshot: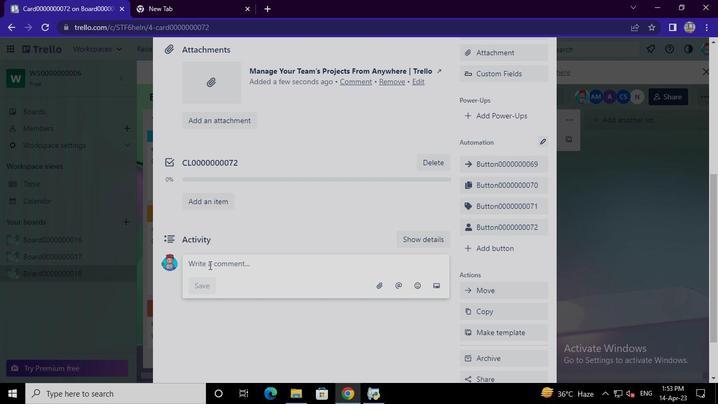 
Action: Keyboard C
Screenshot: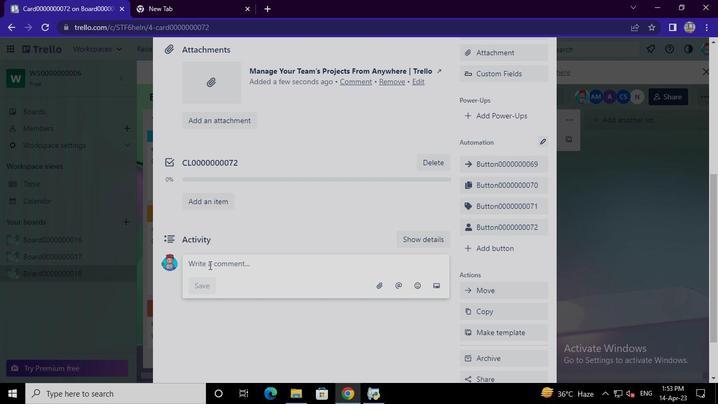 
Action: Keyboard M
Screenshot: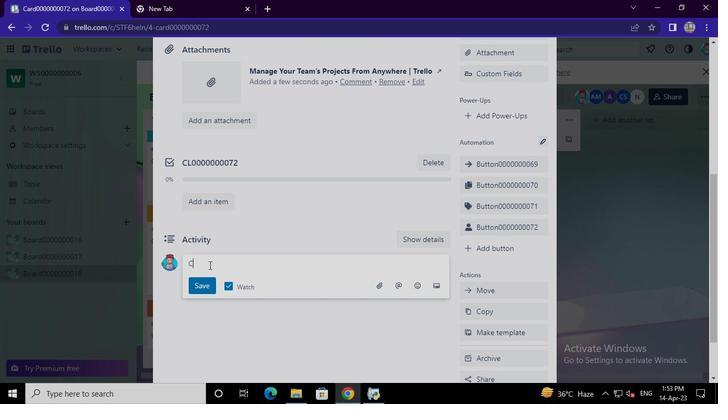 
Action: Keyboard <96>
Screenshot: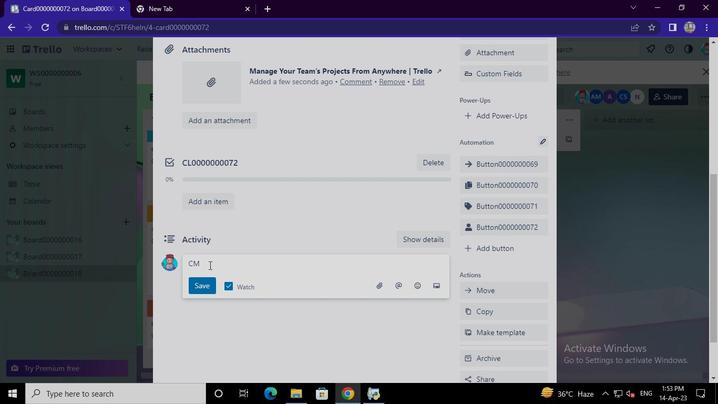 
Action: Keyboard <96>
Screenshot: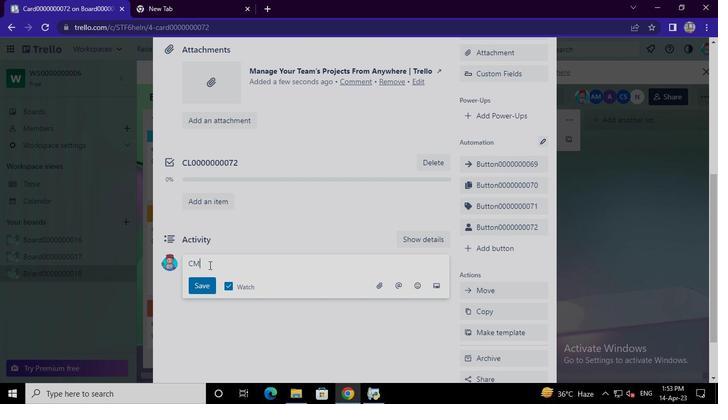
Action: Keyboard <96>
Screenshot: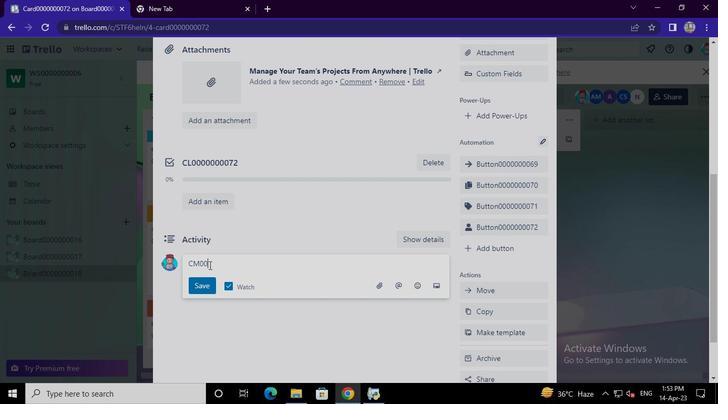 
Action: Keyboard <96>
Screenshot: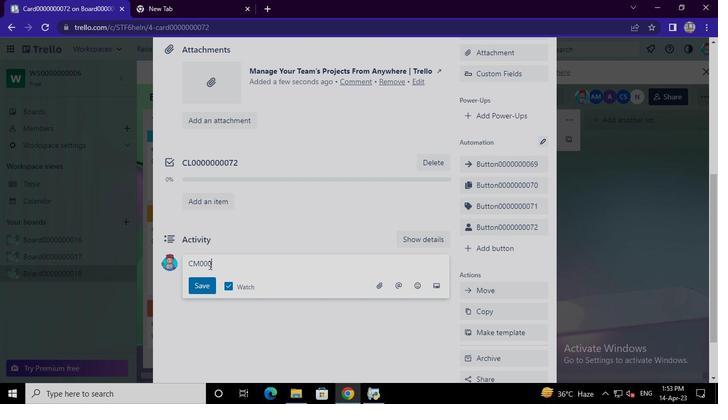 
Action: Keyboard <96>
Screenshot: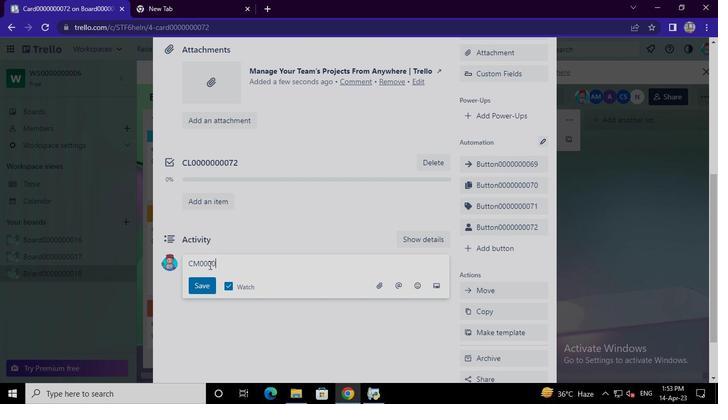 
Action: Keyboard <96>
Screenshot: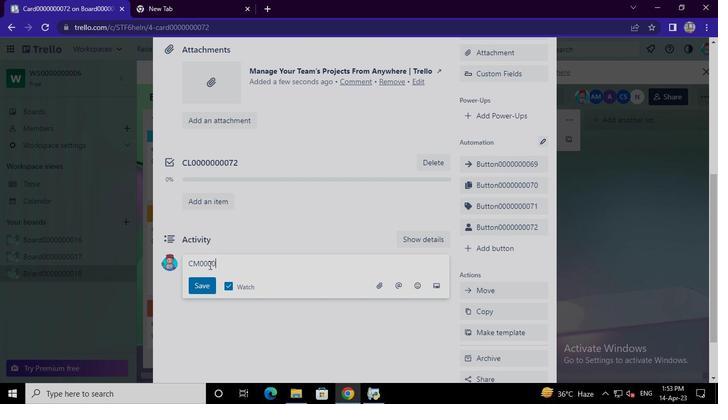 
Action: Keyboard <96>
Screenshot: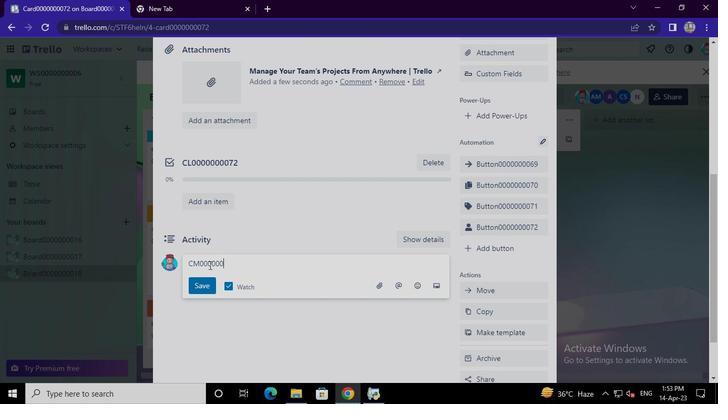 
Action: Keyboard <96>
Screenshot: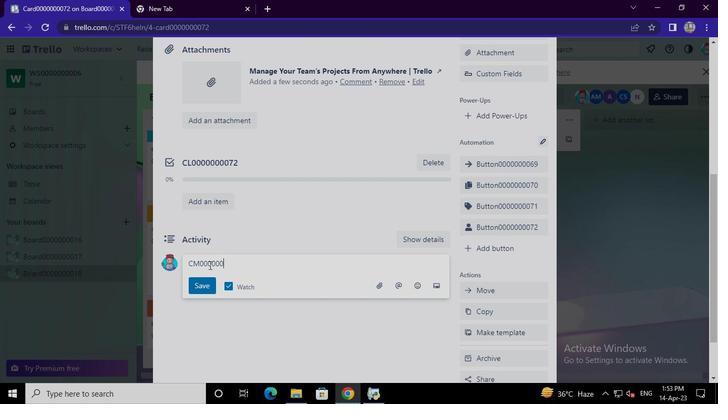 
Action: Keyboard <103>
Screenshot: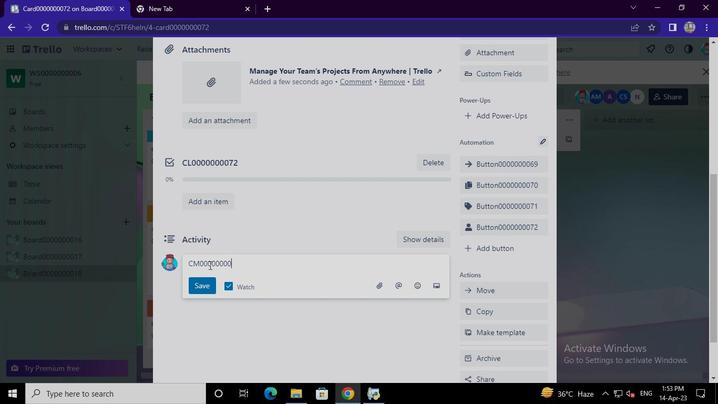 
Action: Keyboard <98>
Screenshot: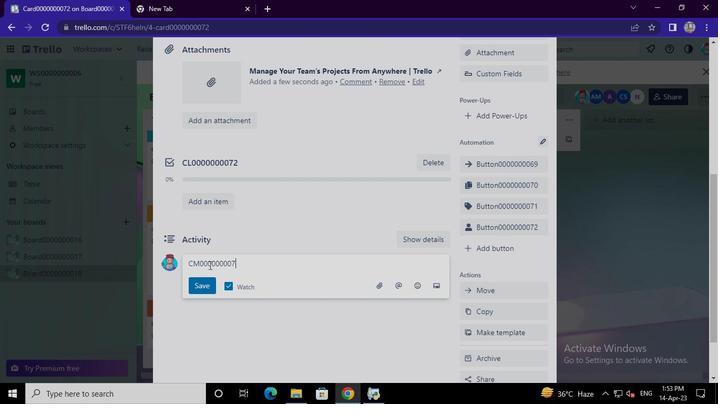 
Action: Mouse moved to (206, 291)
Screenshot: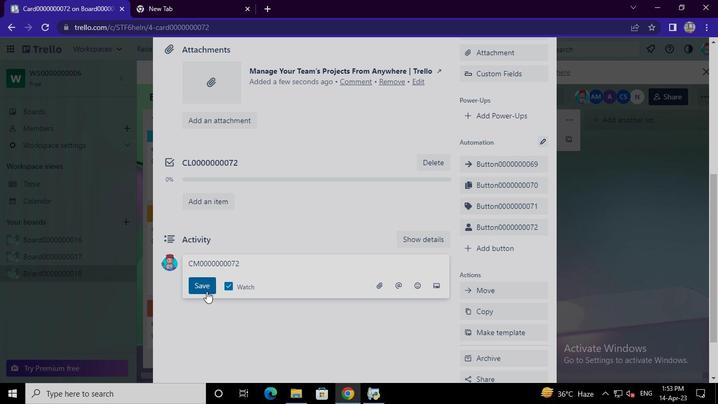 
Action: Mouse pressed left at (206, 291)
Screenshot: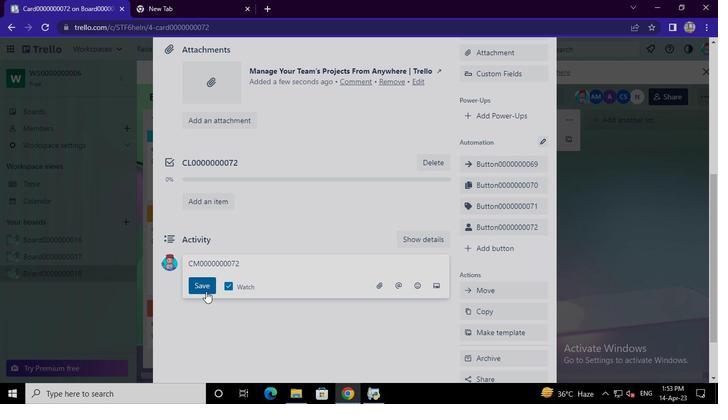 
Action: Mouse moved to (371, 389)
Screenshot: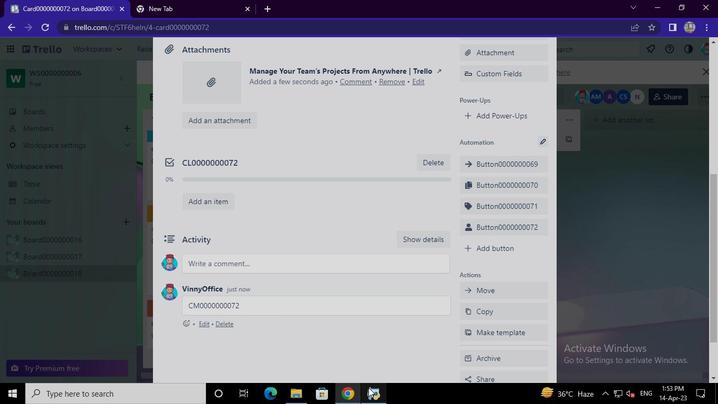 
Action: Mouse pressed left at (371, 389)
Screenshot: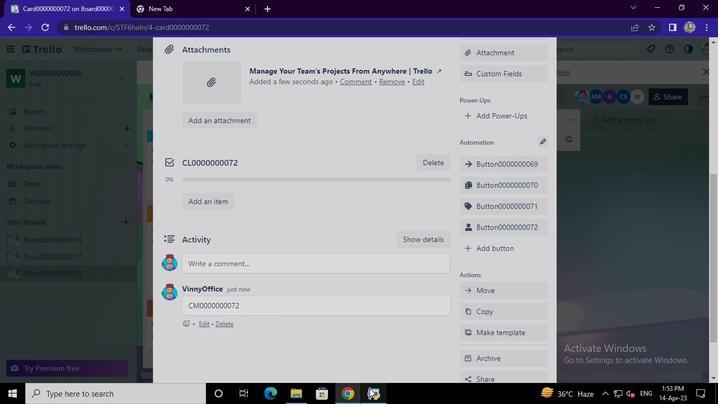 
Action: Mouse moved to (593, 90)
Screenshot: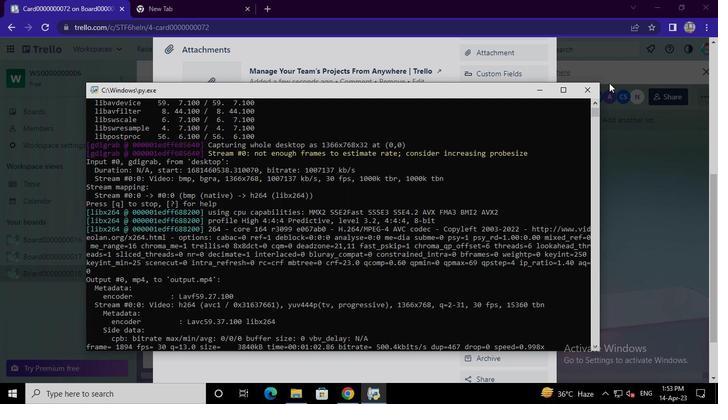 
Action: Mouse pressed left at (593, 90)
Screenshot: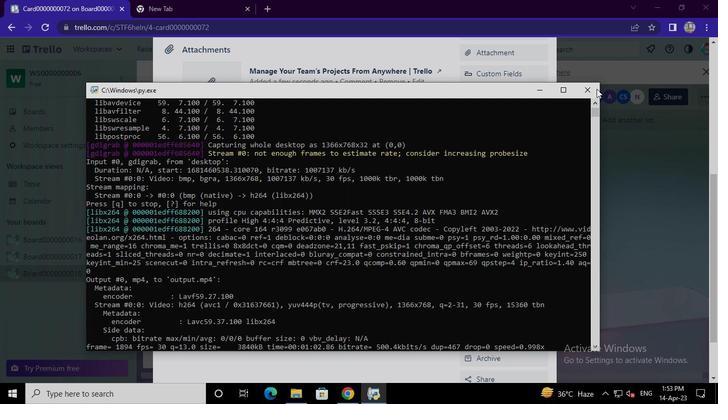 
